 Task: Look for space in Leonding, Austria from 9th June, 2023 to 16th June, 2023 for 2 adults in price range Rs.8000 to Rs.16000. Place can be entire place with 2 bedrooms having 2 beds and 1 bathroom. Property type can be house, flat, guest house. Amenities needed are: heating. Booking option can be shelf check-in. Required host language is English.
Action: Mouse moved to (377, 130)
Screenshot: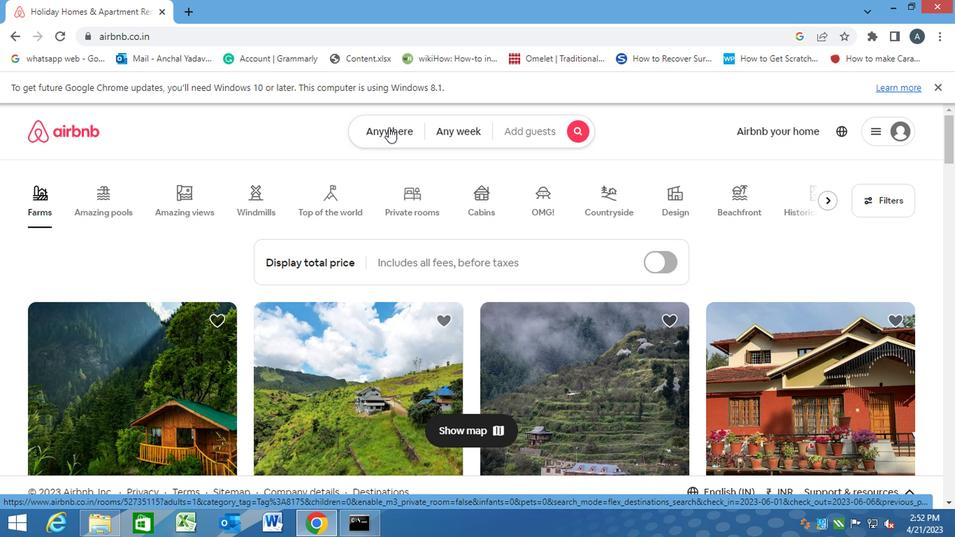 
Action: Mouse pressed left at (377, 130)
Screenshot: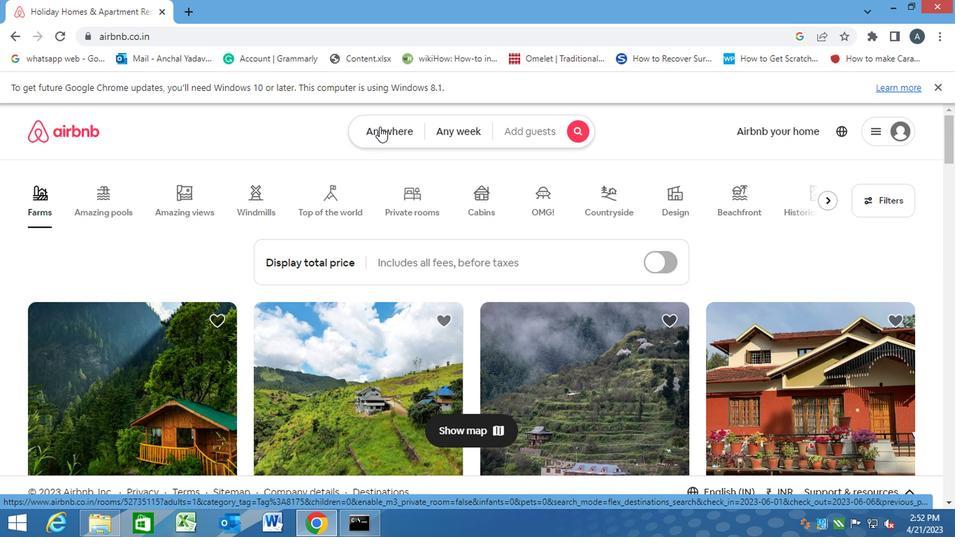 
Action: Mouse moved to (334, 173)
Screenshot: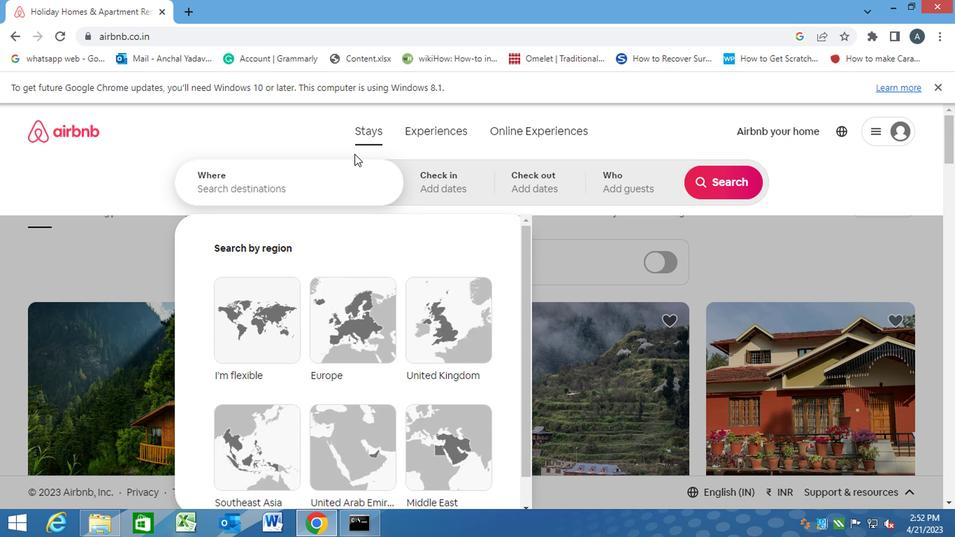 
Action: Mouse pressed left at (334, 173)
Screenshot: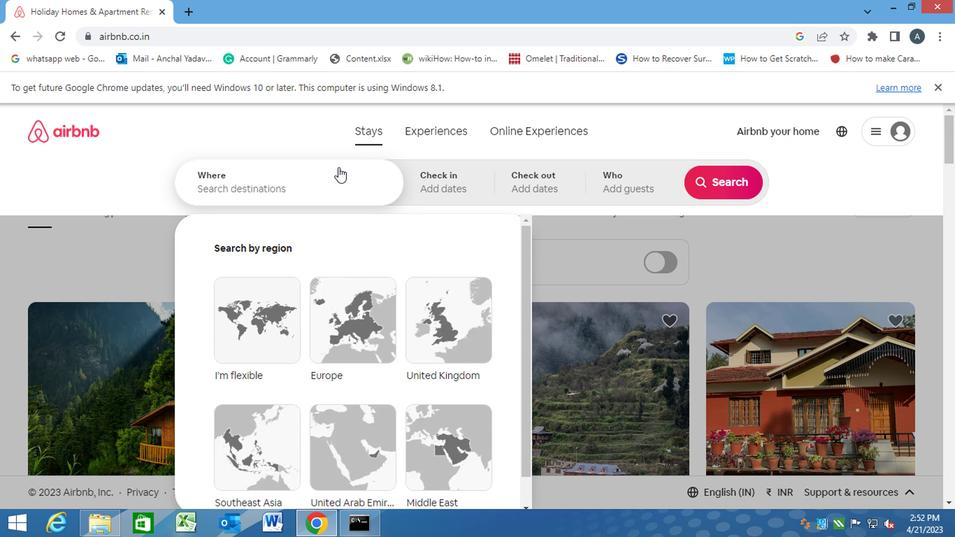 
Action: Key pressed l<Key.caps_lock>eonding,<Key.space><Key.caps_lock>a<Key.caps_lock>ustria
Screenshot: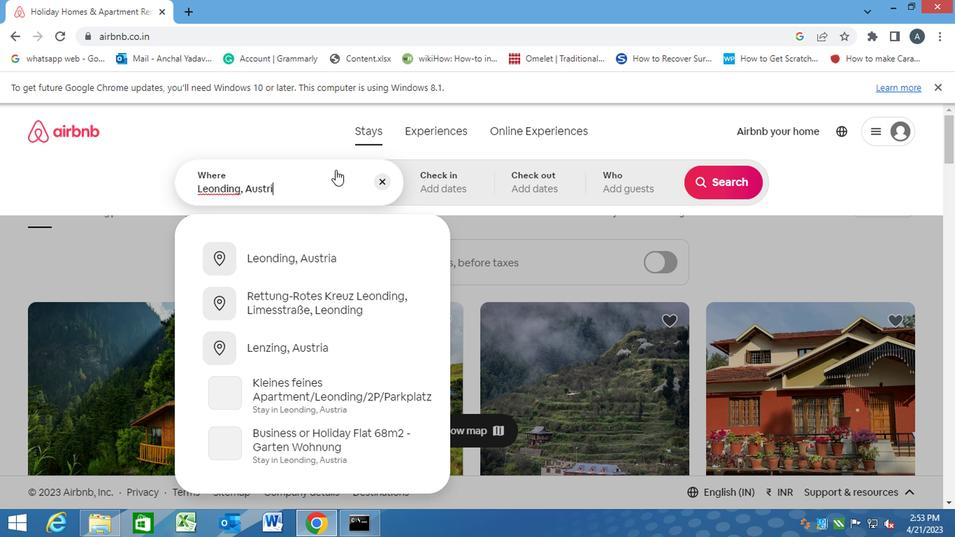 
Action: Mouse moved to (348, 184)
Screenshot: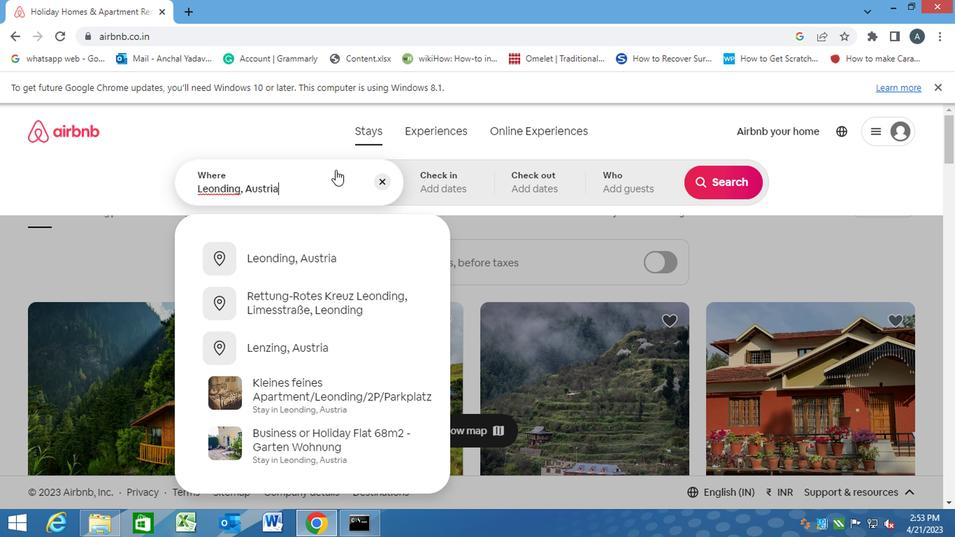 
Action: Key pressed <Key.enter>
Screenshot: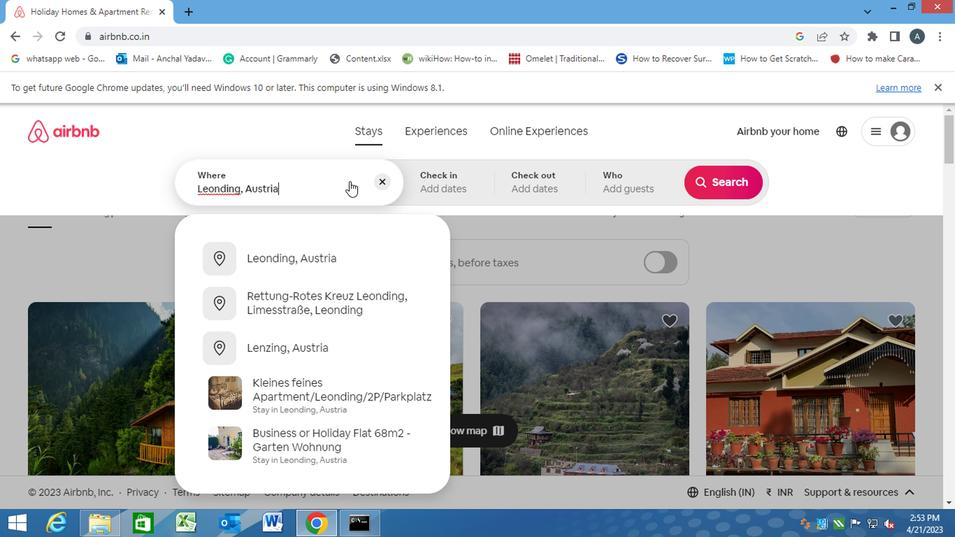 
Action: Mouse moved to (713, 295)
Screenshot: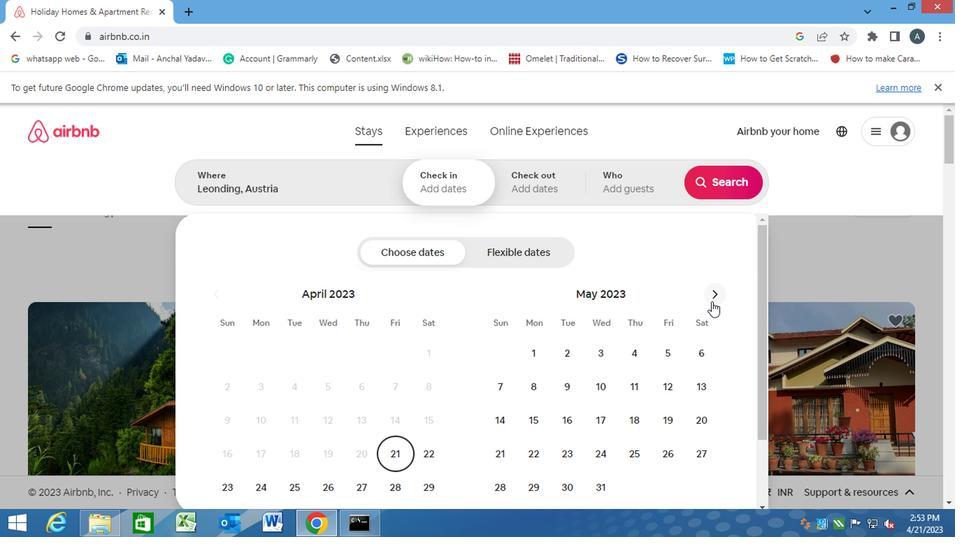 
Action: Mouse pressed left at (713, 295)
Screenshot: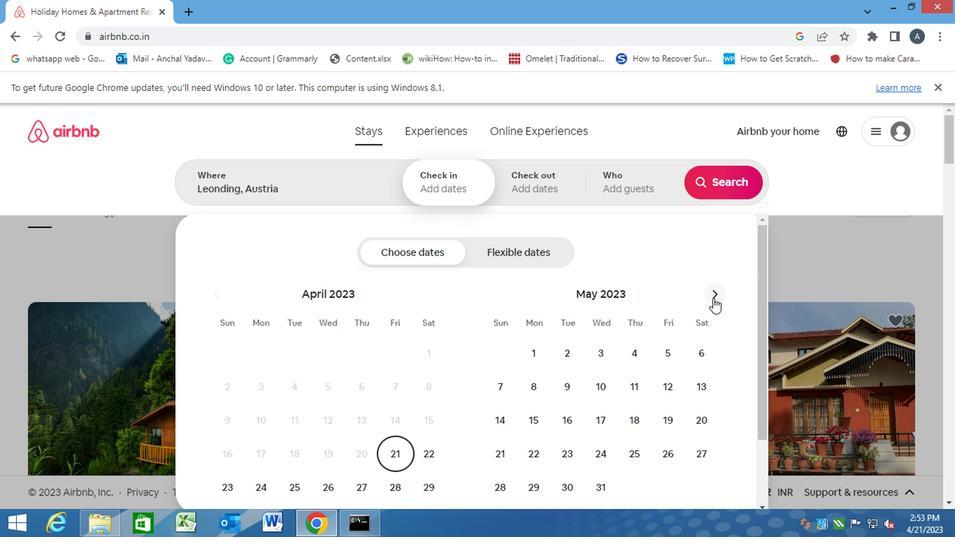 
Action: Mouse moved to (661, 388)
Screenshot: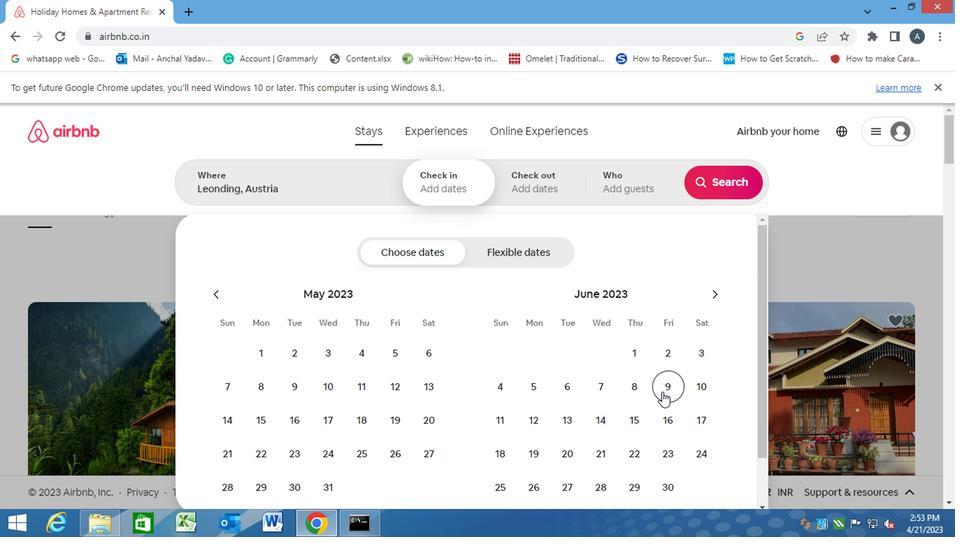 
Action: Mouse pressed left at (661, 388)
Screenshot: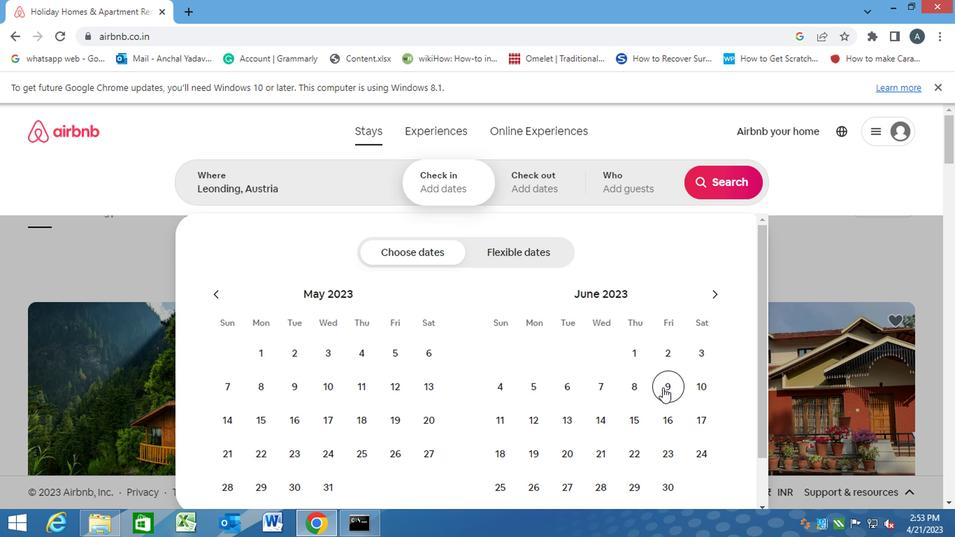 
Action: Mouse moved to (658, 420)
Screenshot: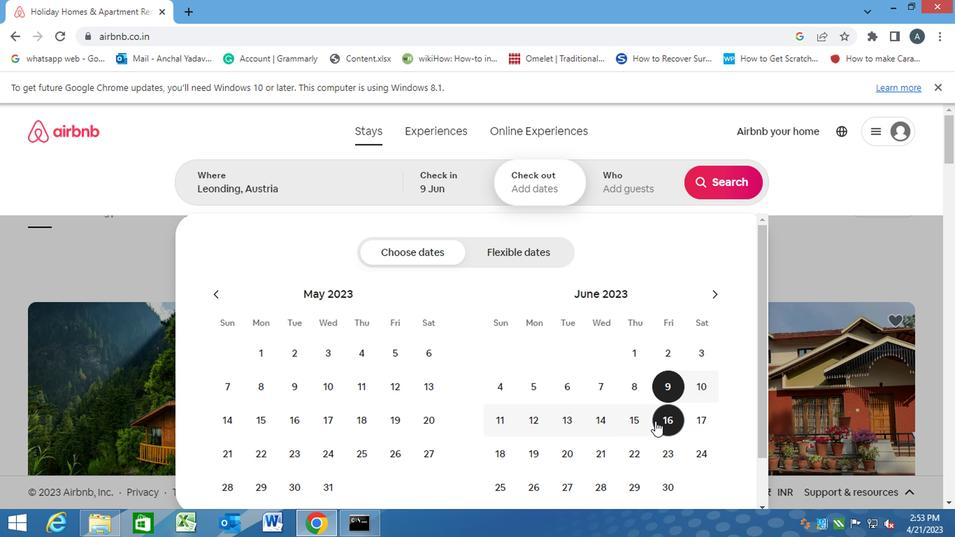 
Action: Mouse pressed left at (658, 420)
Screenshot: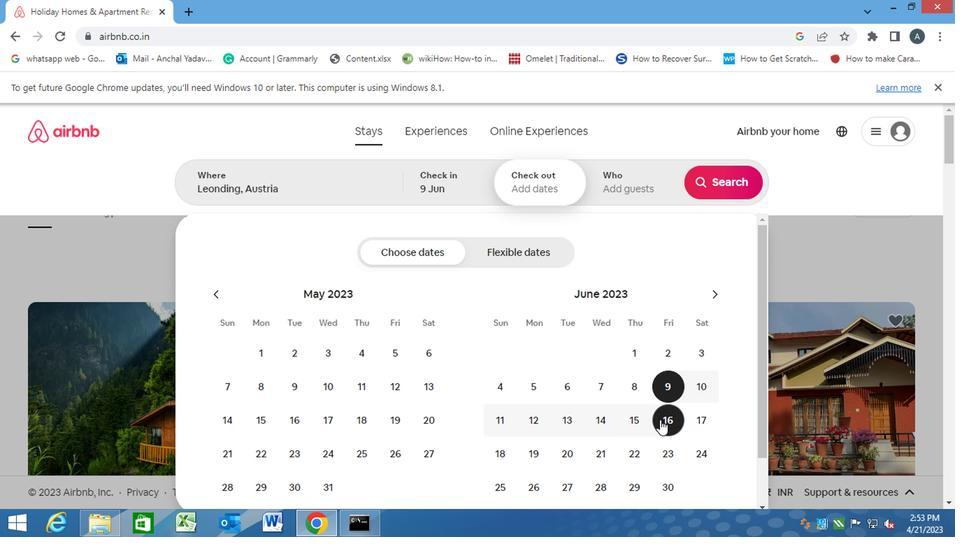 
Action: Mouse moved to (633, 177)
Screenshot: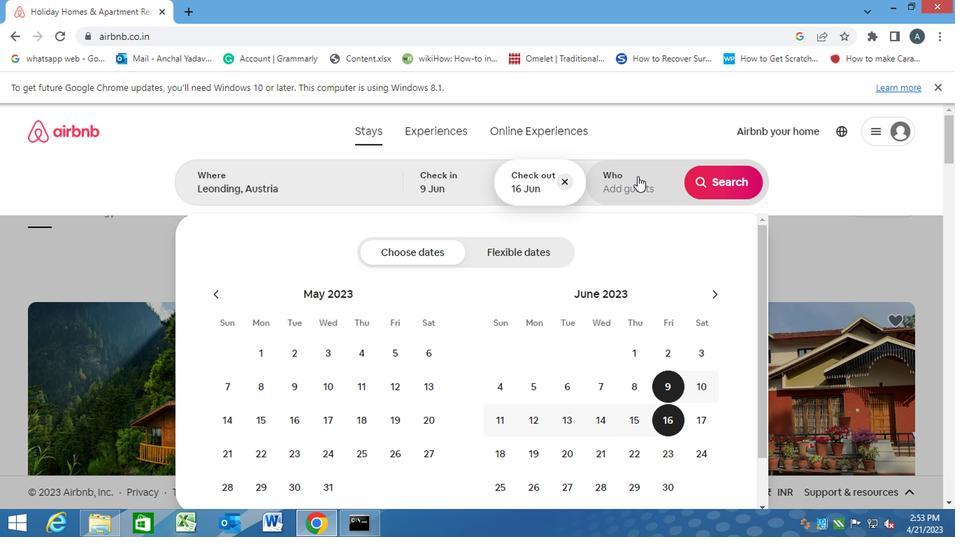 
Action: Mouse pressed left at (633, 177)
Screenshot: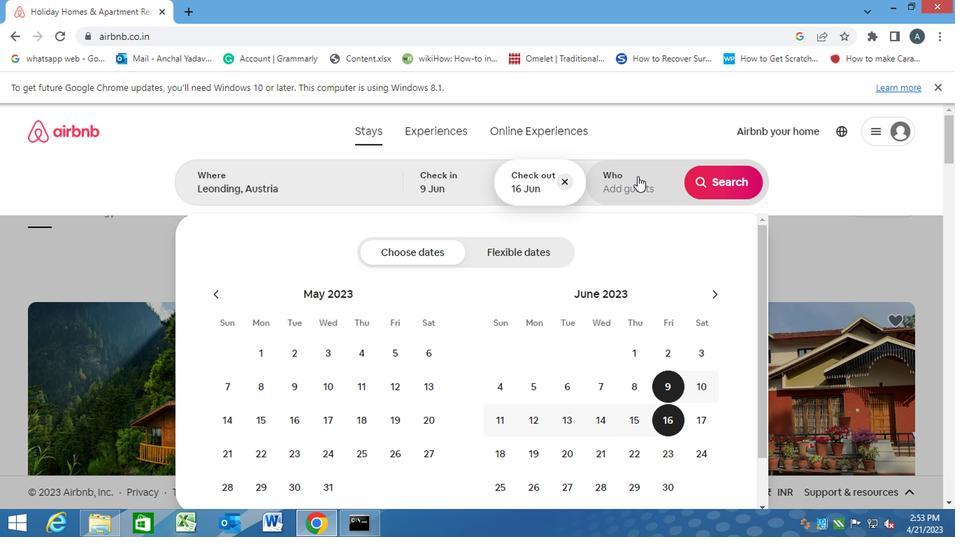 
Action: Mouse moved to (723, 256)
Screenshot: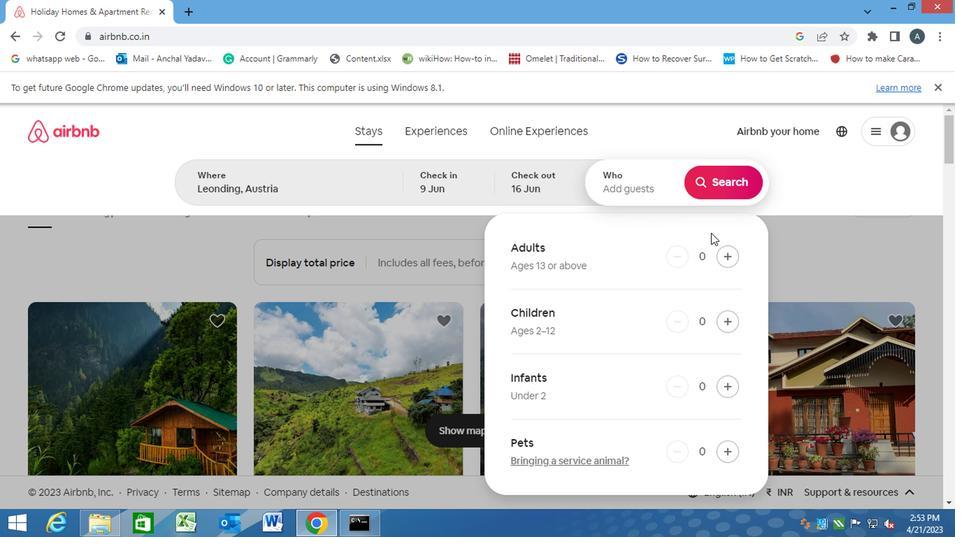 
Action: Mouse pressed left at (723, 256)
Screenshot: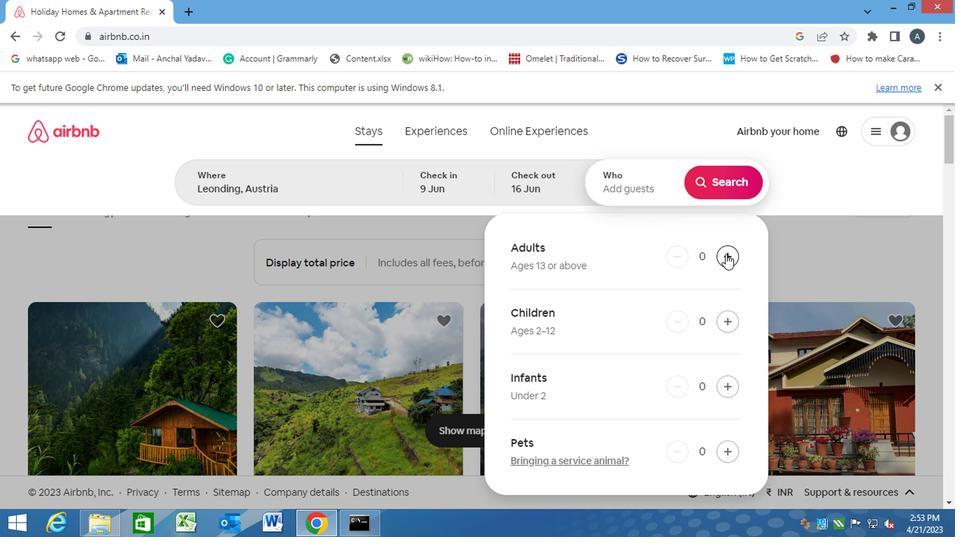 
Action: Mouse pressed left at (723, 256)
Screenshot: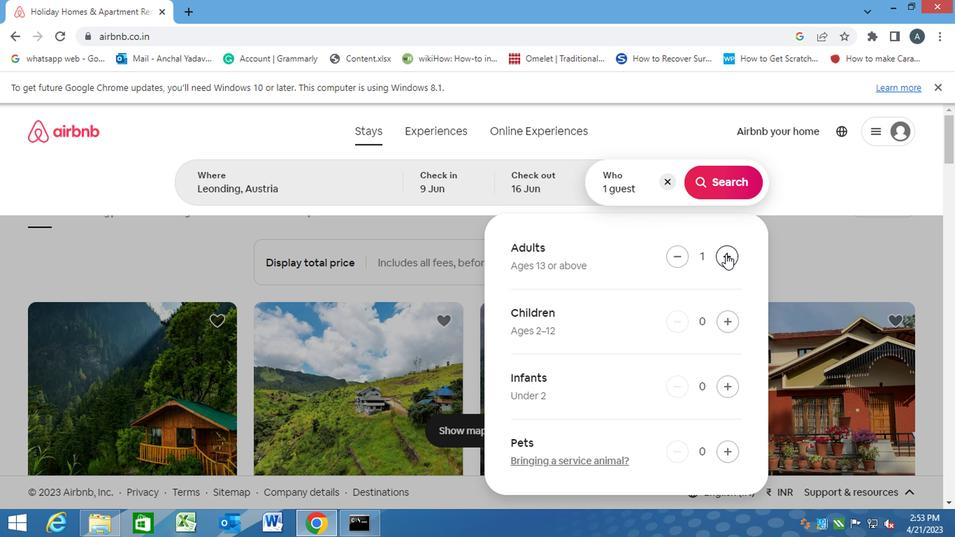 
Action: Mouse moved to (723, 184)
Screenshot: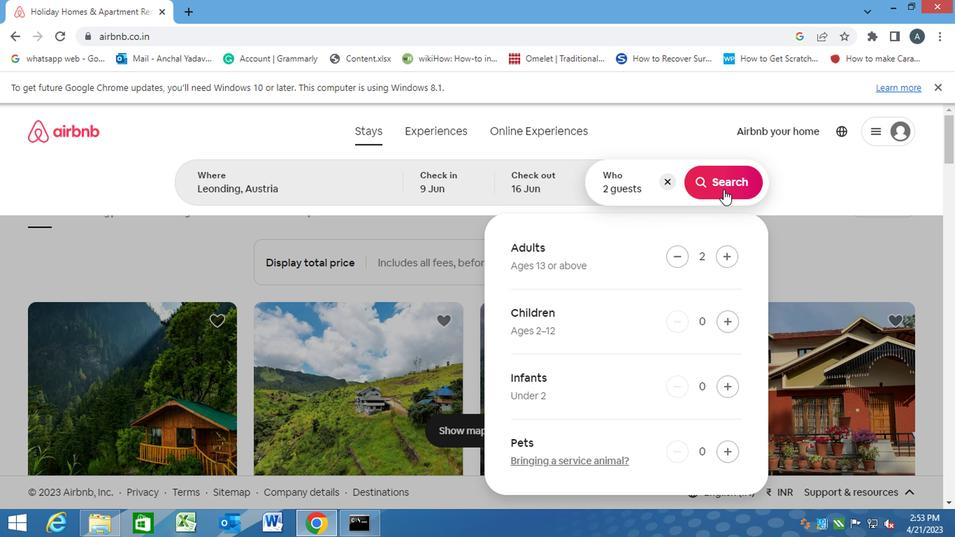 
Action: Mouse pressed left at (723, 184)
Screenshot: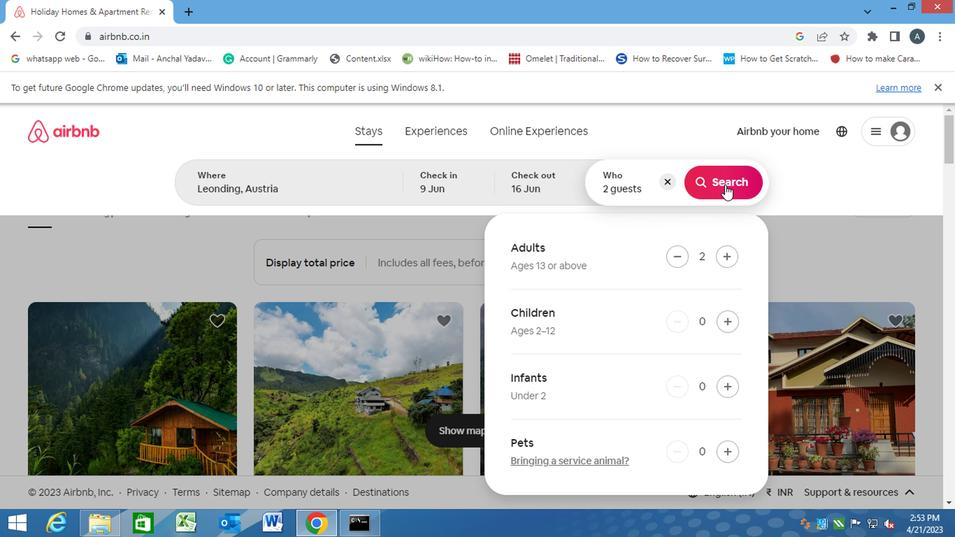 
Action: Mouse moved to (902, 188)
Screenshot: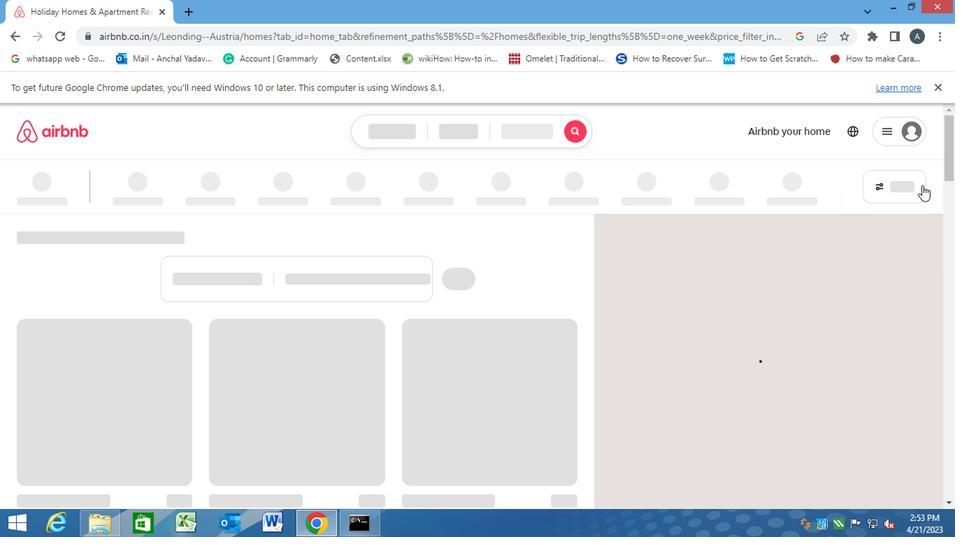 
Action: Mouse pressed left at (902, 188)
Screenshot: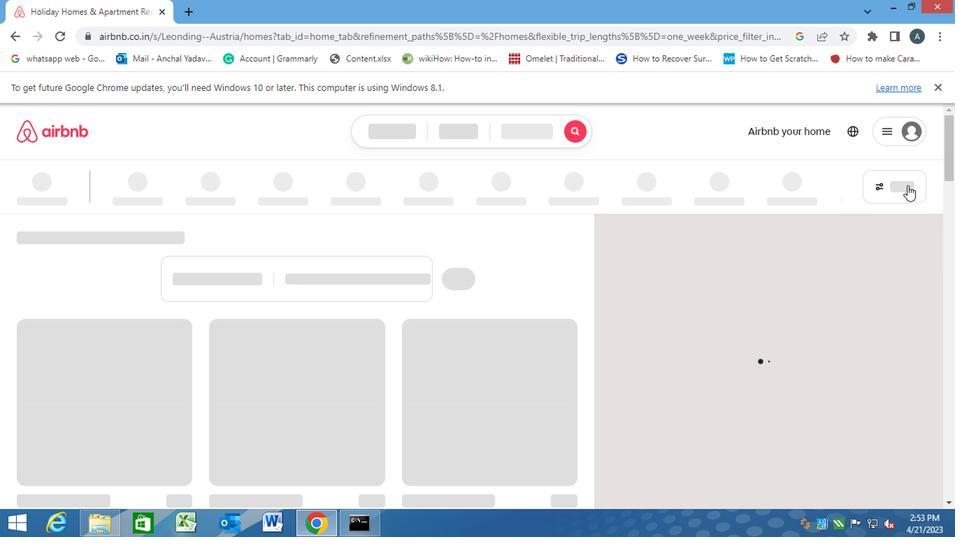 
Action: Mouse moved to (284, 366)
Screenshot: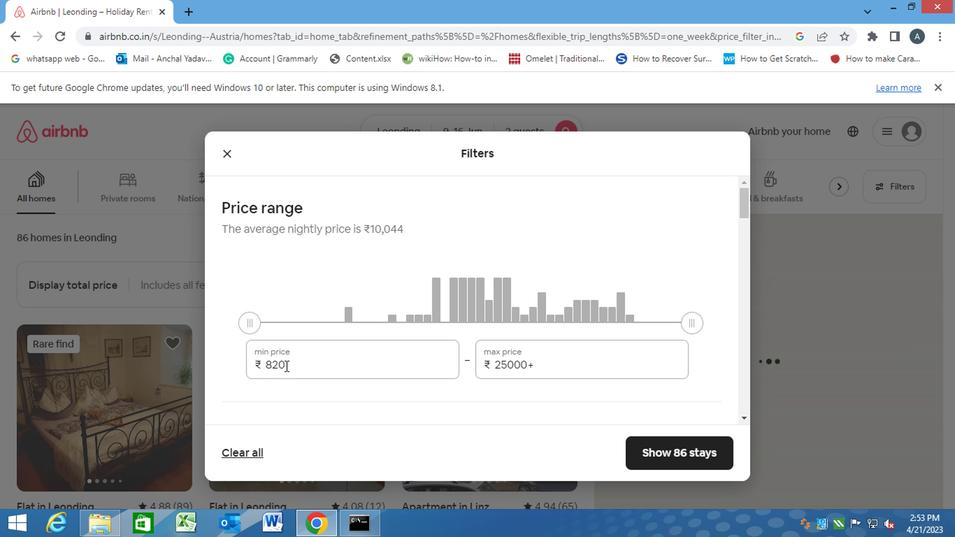 
Action: Mouse pressed left at (284, 366)
Screenshot: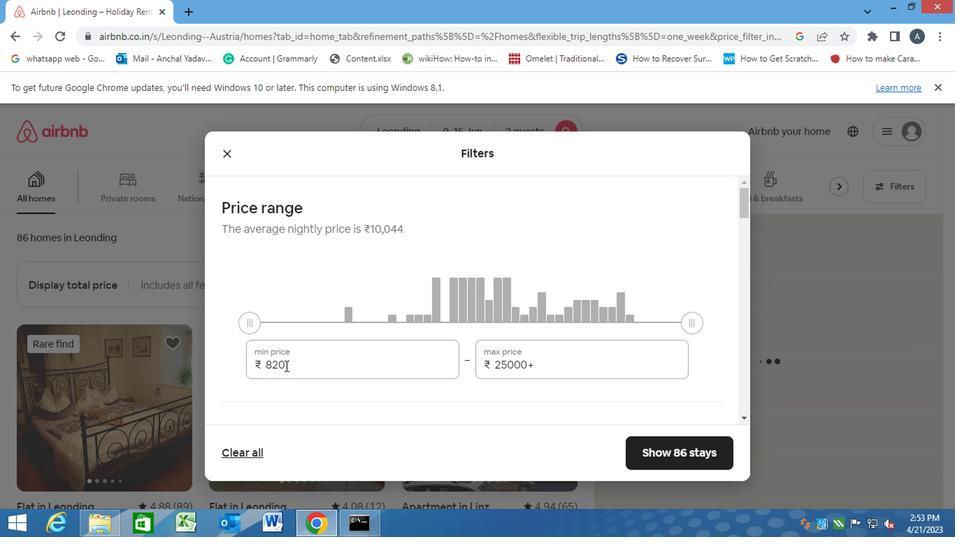 
Action: Mouse moved to (265, 368)
Screenshot: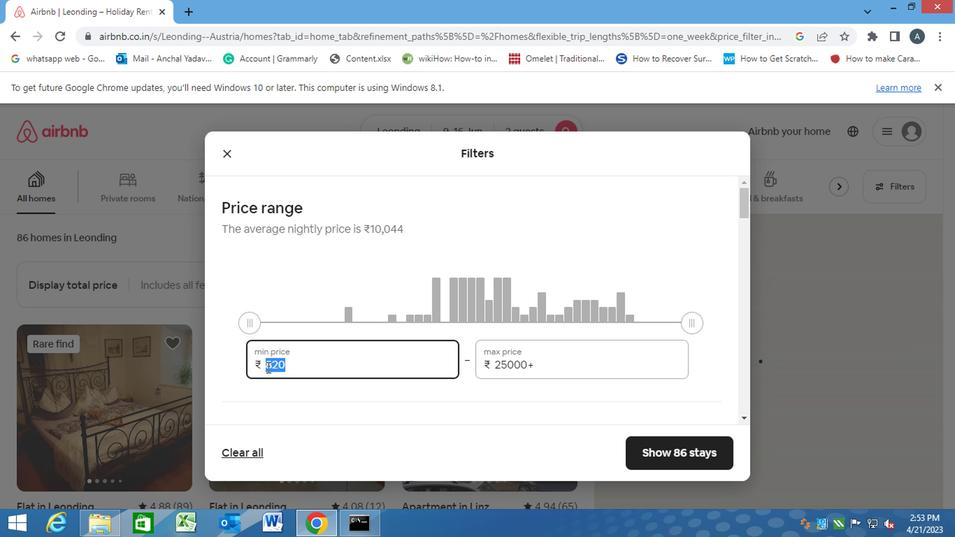 
Action: Key pressed 10000<Key.tab>15<Key.backspace><Key.backspace><Key.backspace><Key.backspace><Key.backspace><Key.backspace><Key.backspace><Key.backspace><Key.backspace><Key.backspace><Key.backspace><Key.backspace><Key.backspace>150000<Key.backspace>
Screenshot: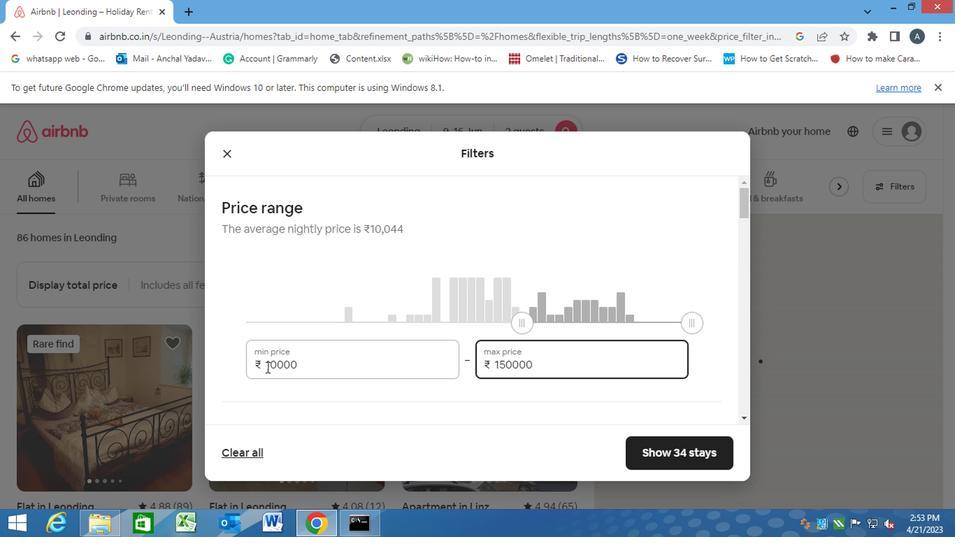 
Action: Mouse moved to (326, 416)
Screenshot: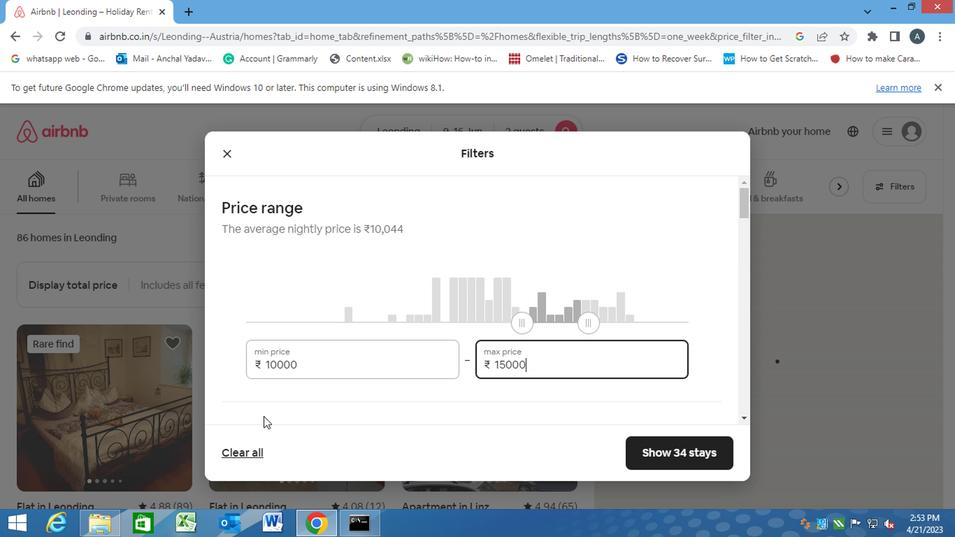 
Action: Mouse pressed left at (326, 416)
Screenshot: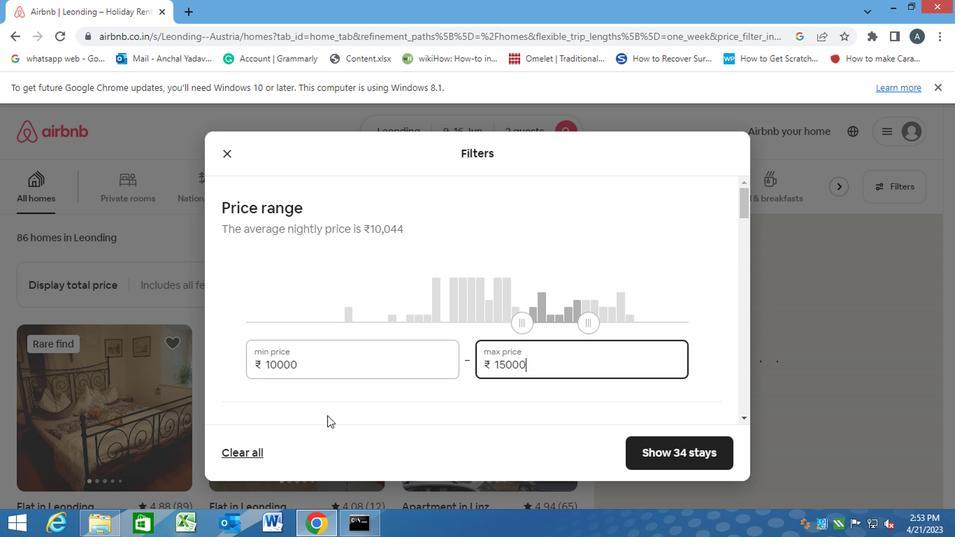 
Action: Mouse moved to (345, 418)
Screenshot: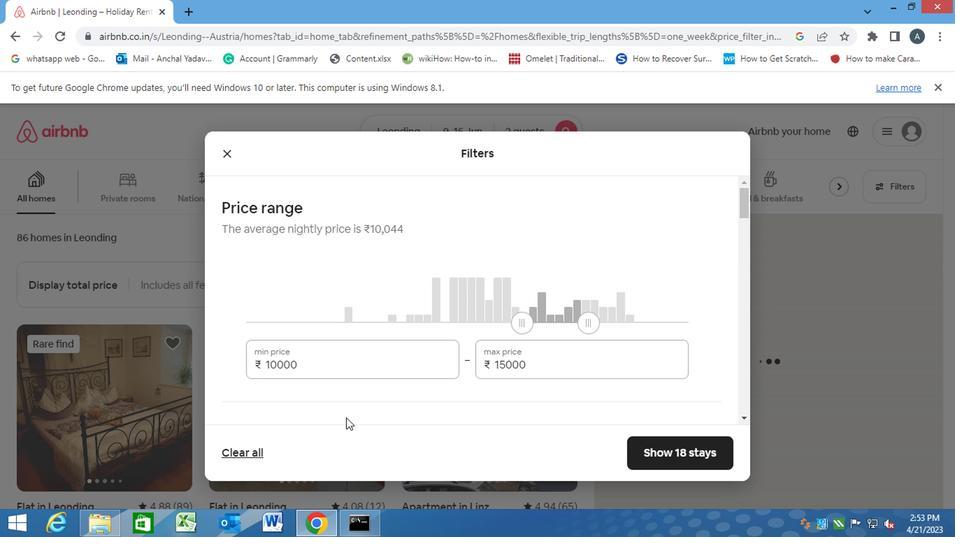 
Action: Mouse scrolled (345, 417) with delta (0, 0)
Screenshot: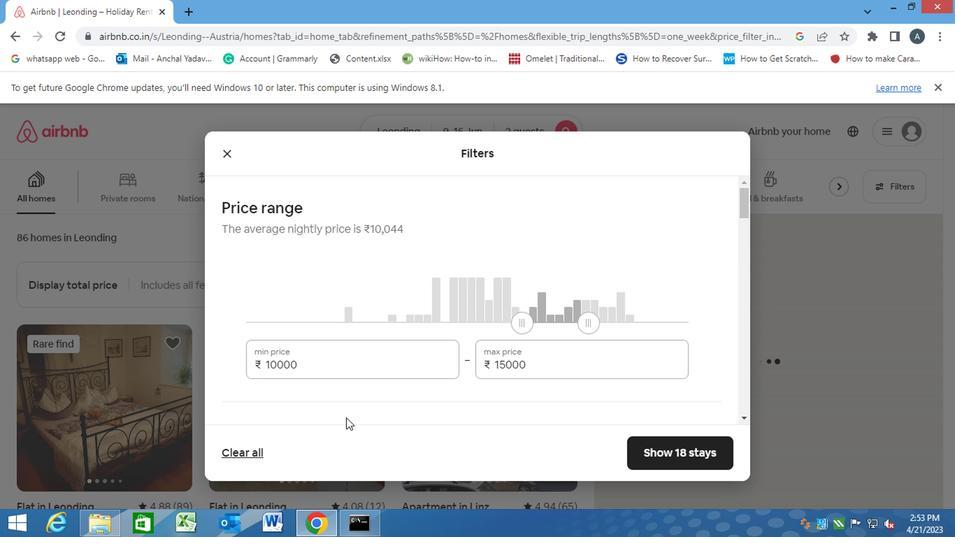 
Action: Mouse scrolled (345, 417) with delta (0, 0)
Screenshot: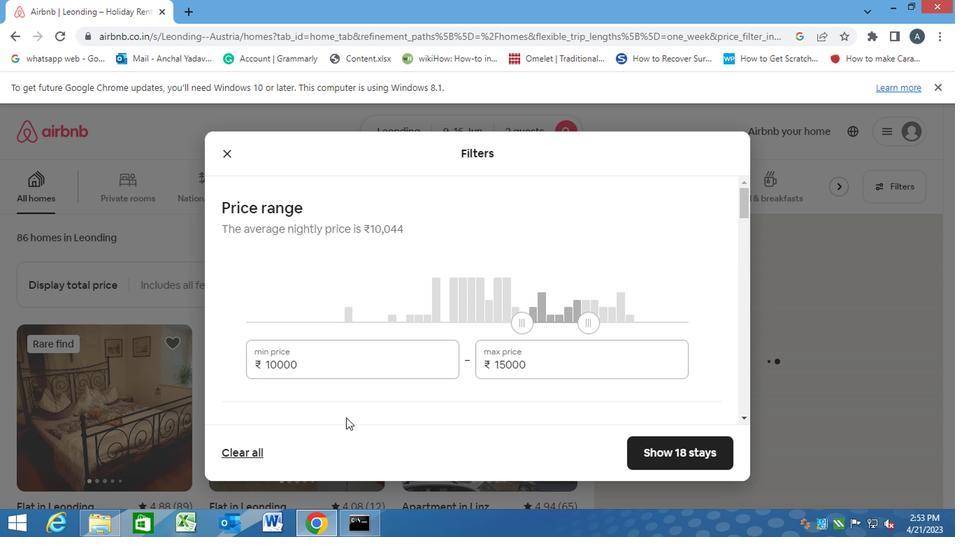 
Action: Mouse scrolled (345, 417) with delta (0, 0)
Screenshot: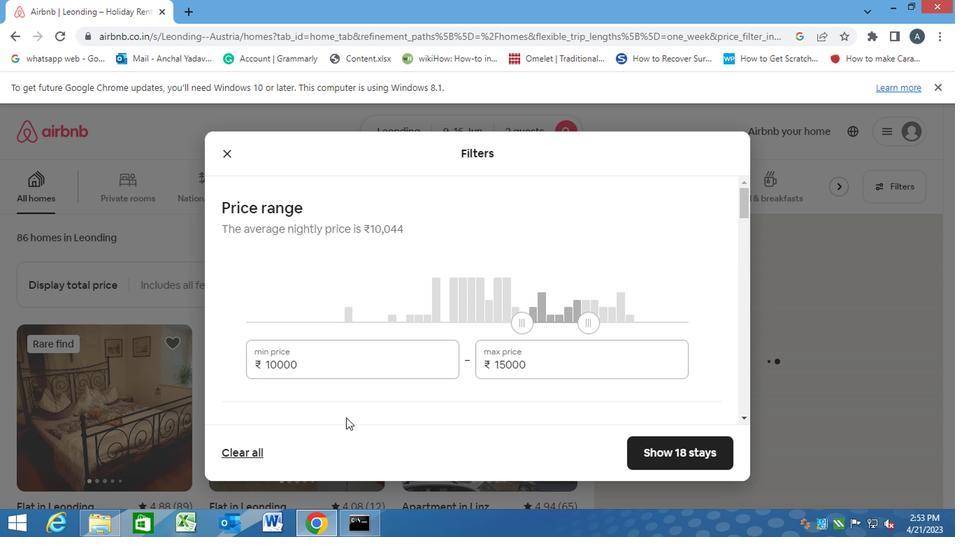 
Action: Mouse moved to (233, 271)
Screenshot: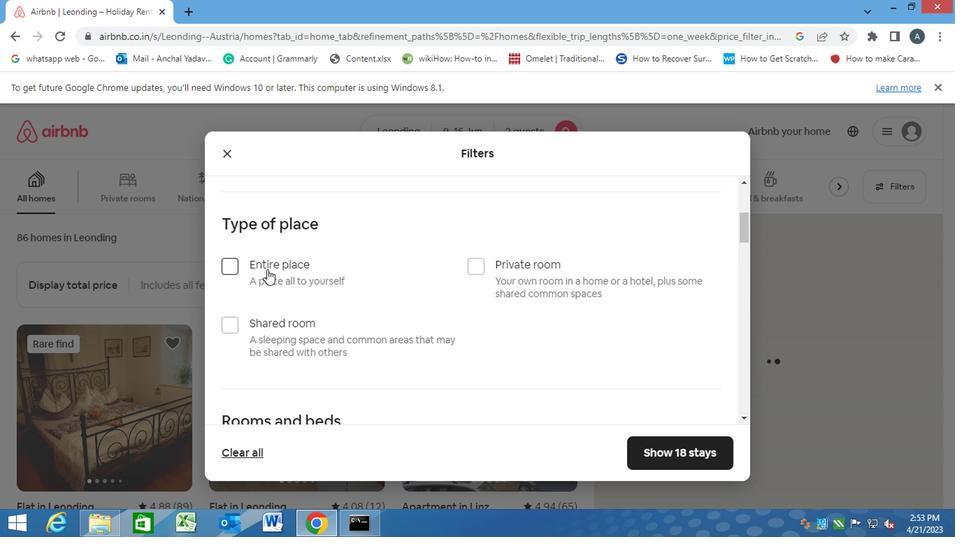 
Action: Mouse pressed left at (233, 271)
Screenshot: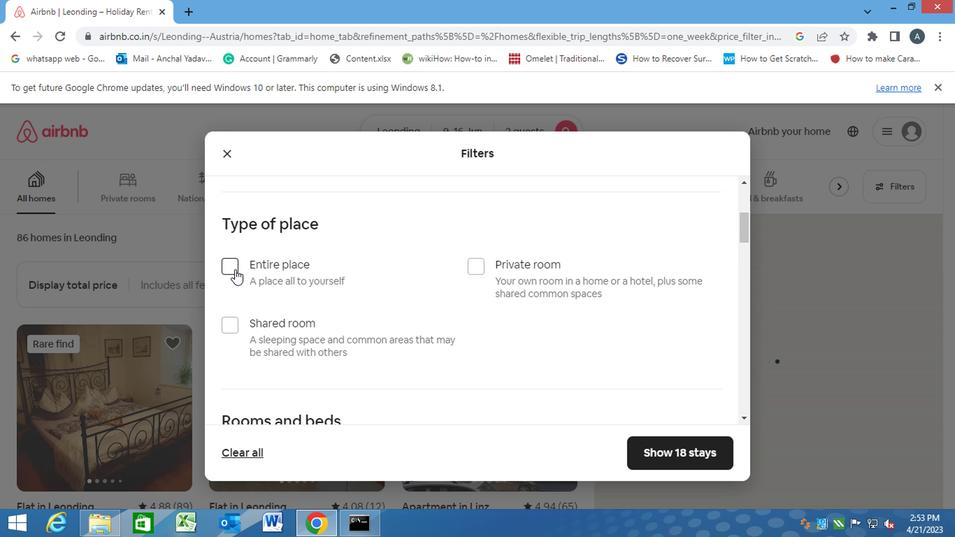 
Action: Mouse moved to (267, 288)
Screenshot: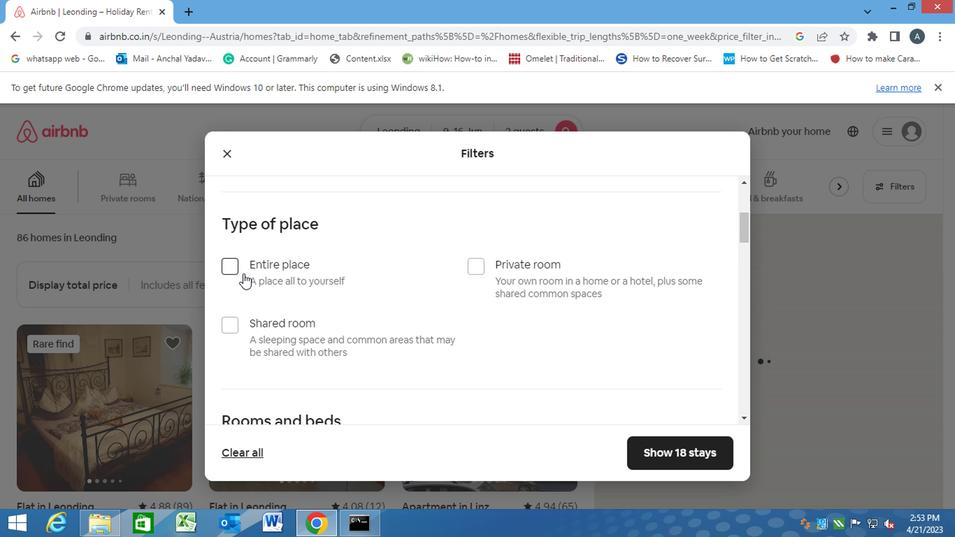 
Action: Mouse scrolled (267, 287) with delta (0, 0)
Screenshot: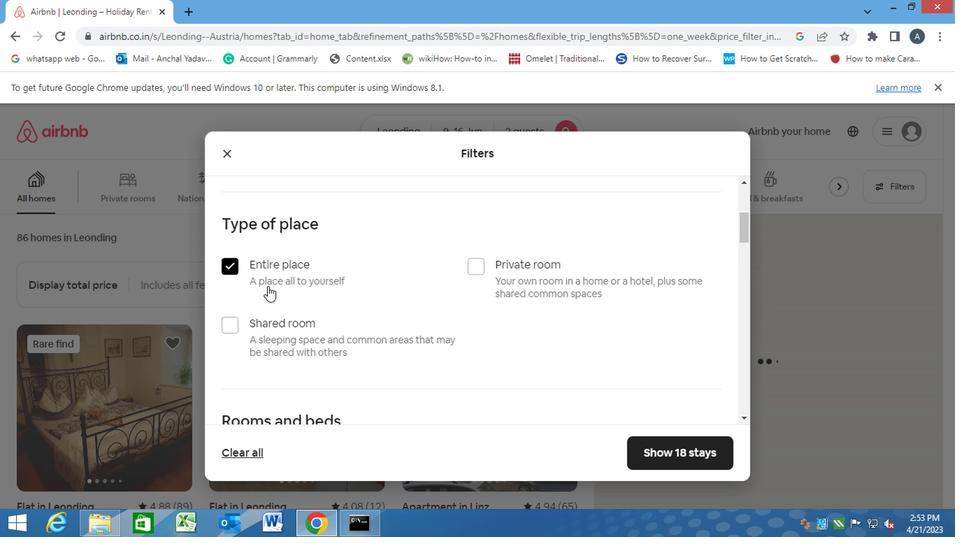 
Action: Mouse scrolled (267, 287) with delta (0, 0)
Screenshot: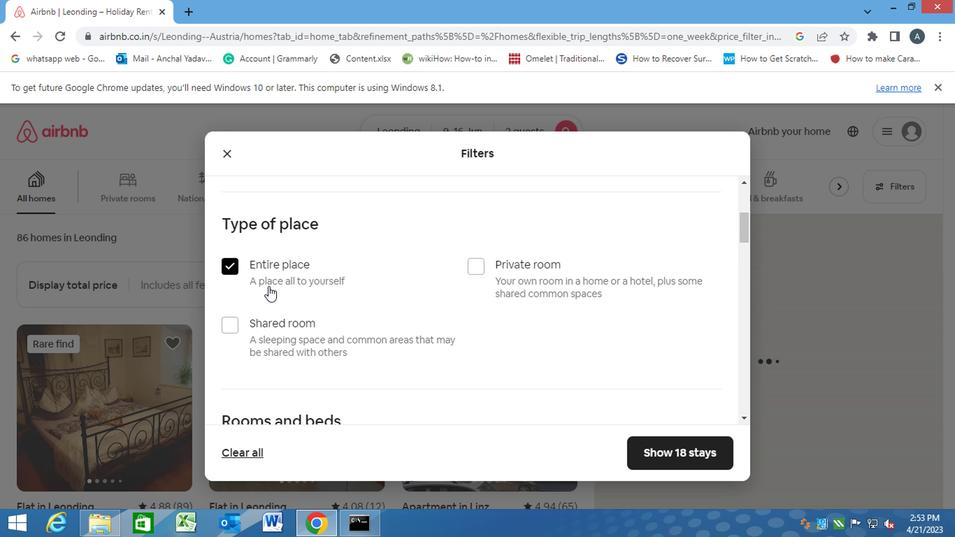 
Action: Mouse scrolled (267, 287) with delta (0, 0)
Screenshot: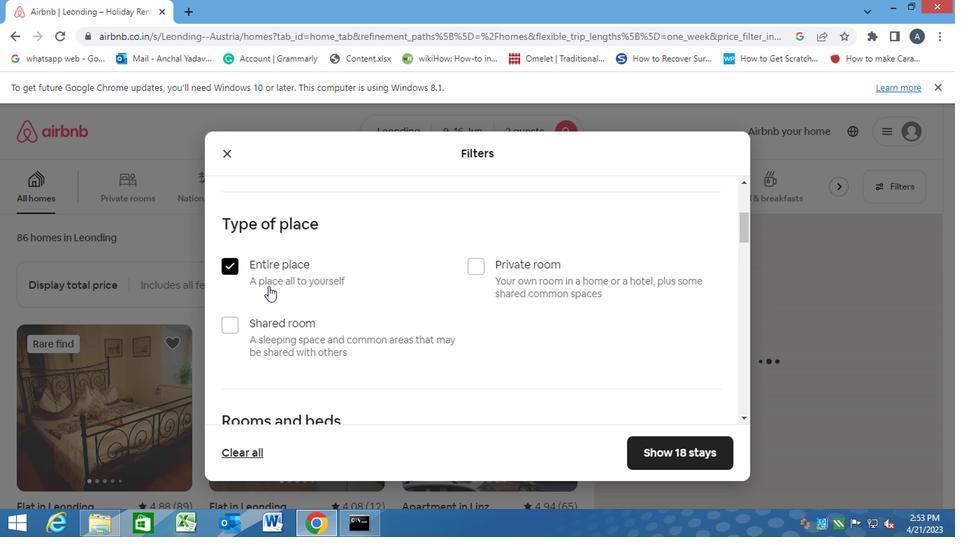 
Action: Mouse scrolled (267, 287) with delta (0, 0)
Screenshot: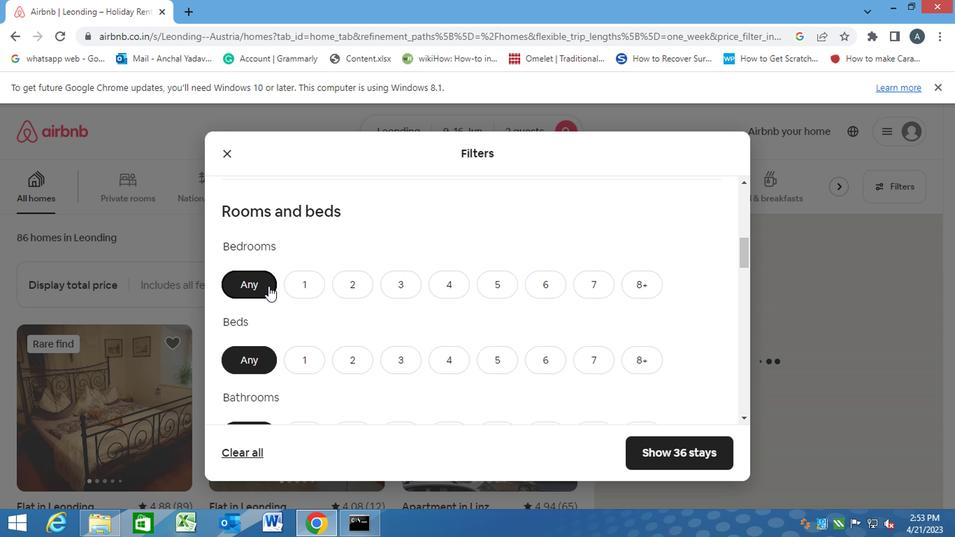 
Action: Mouse moved to (346, 215)
Screenshot: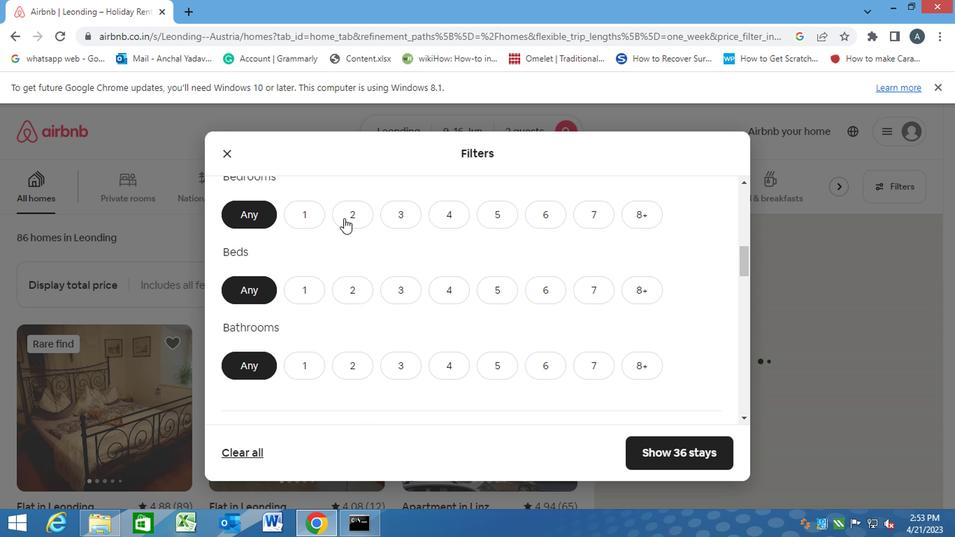 
Action: Mouse pressed left at (346, 215)
Screenshot: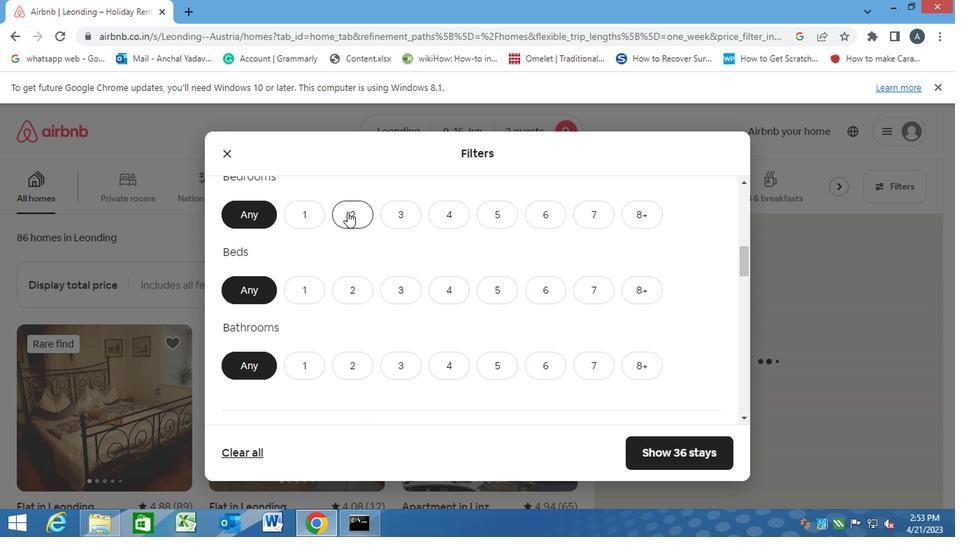 
Action: Mouse moved to (348, 285)
Screenshot: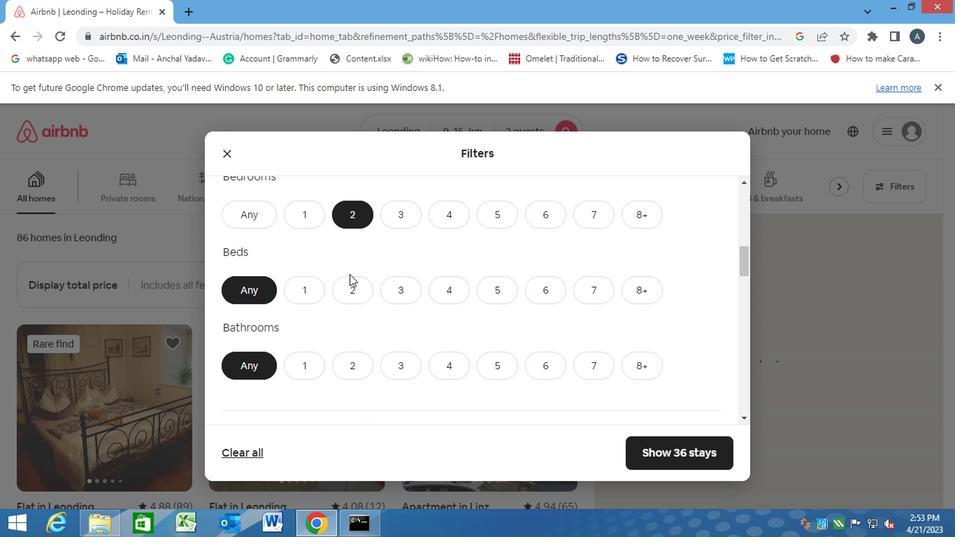 
Action: Mouse pressed left at (348, 285)
Screenshot: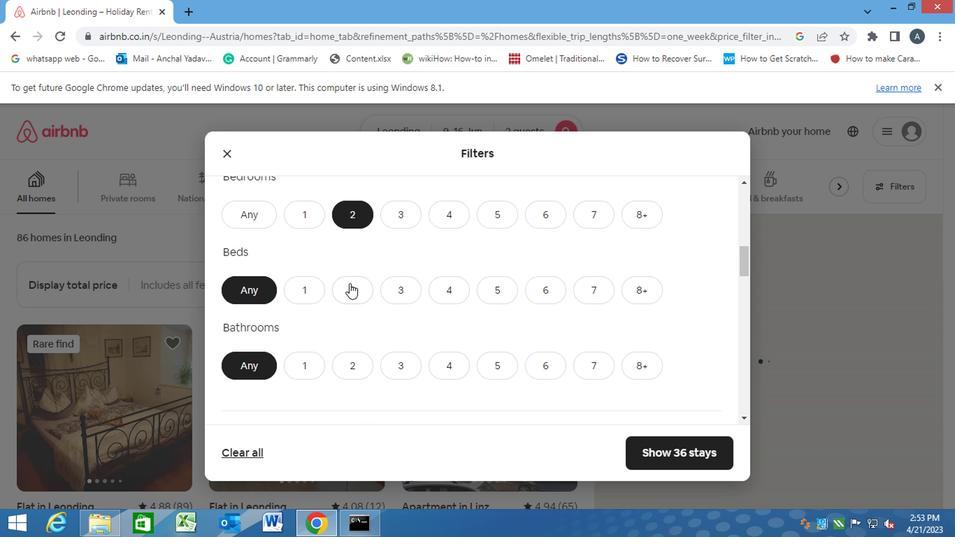 
Action: Mouse moved to (303, 366)
Screenshot: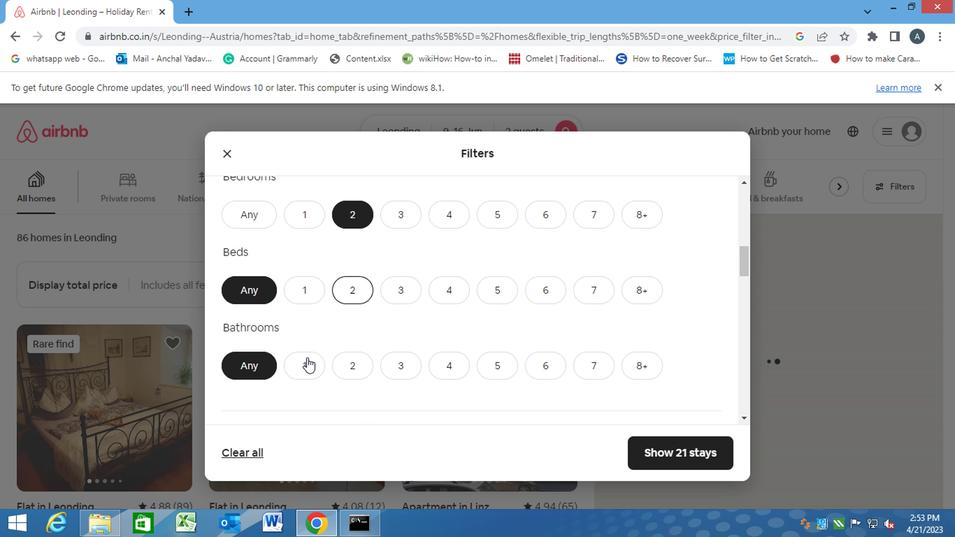
Action: Mouse pressed left at (303, 366)
Screenshot: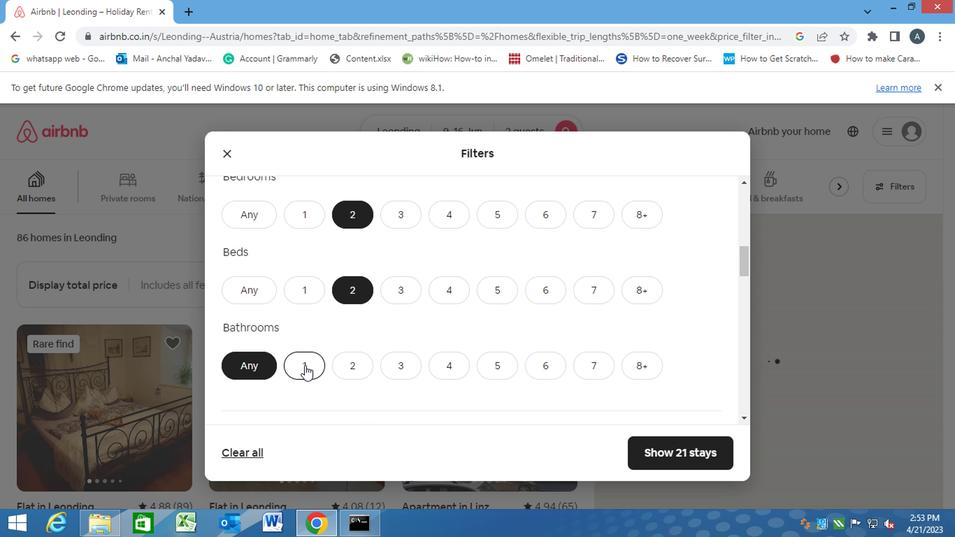 
Action: Mouse scrolled (303, 365) with delta (0, 0)
Screenshot: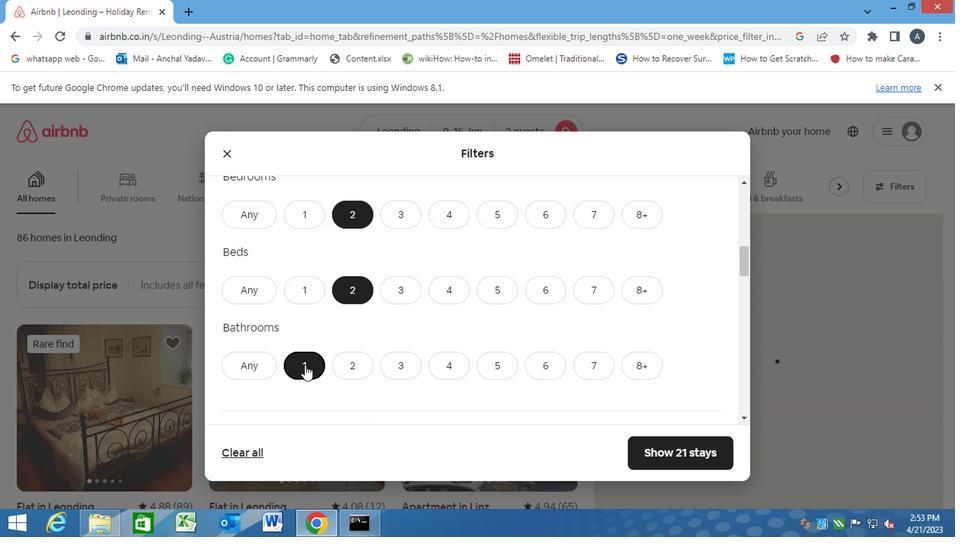 
Action: Mouse moved to (299, 372)
Screenshot: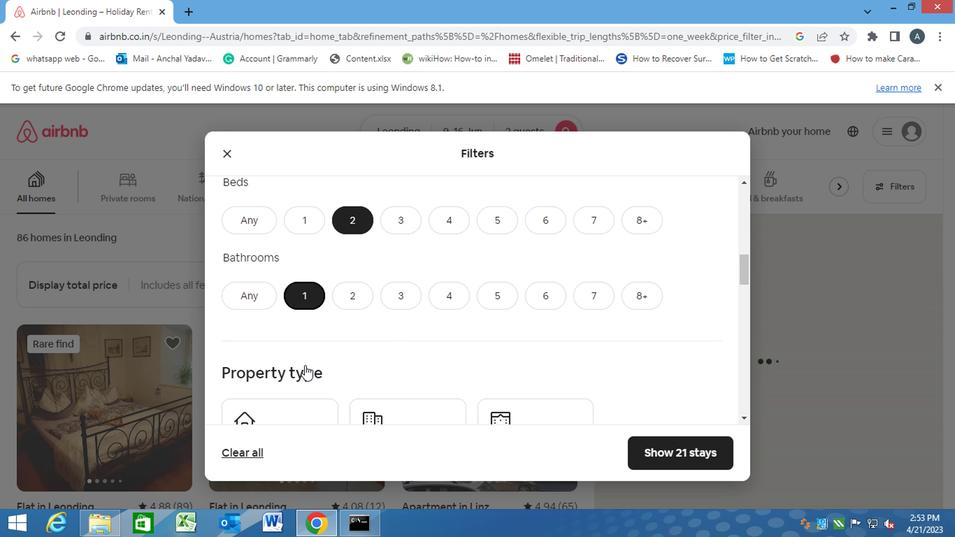 
Action: Mouse scrolled (299, 371) with delta (0, 0)
Screenshot: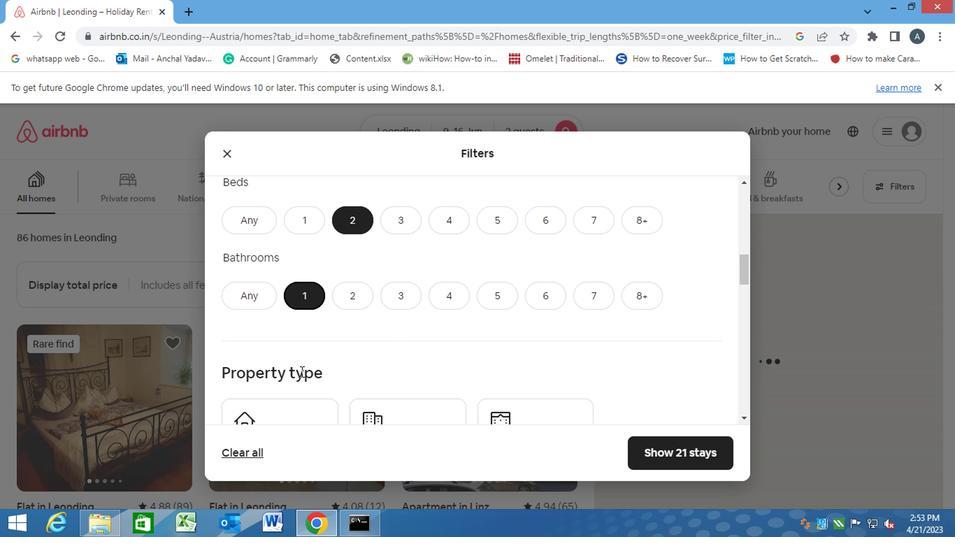 
Action: Mouse scrolled (299, 371) with delta (0, 0)
Screenshot: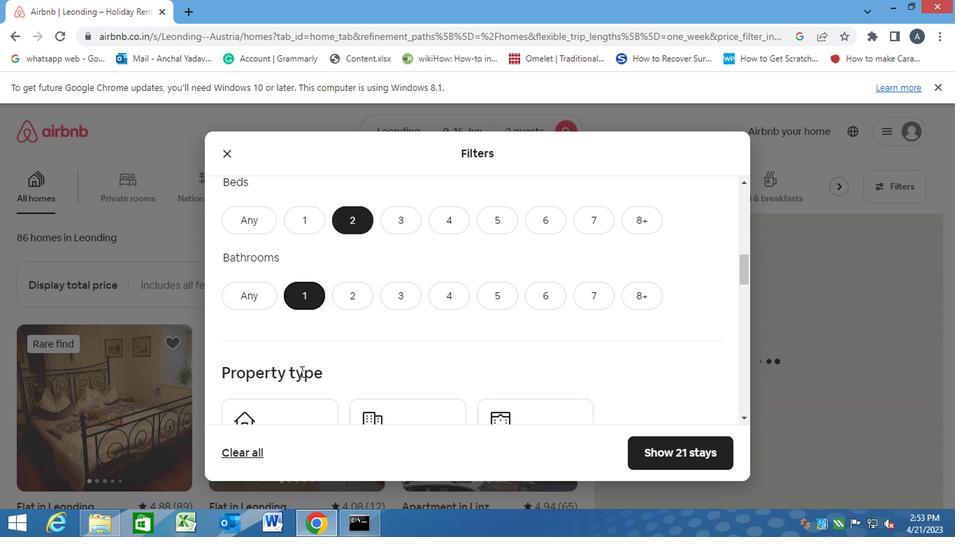
Action: Mouse moved to (281, 305)
Screenshot: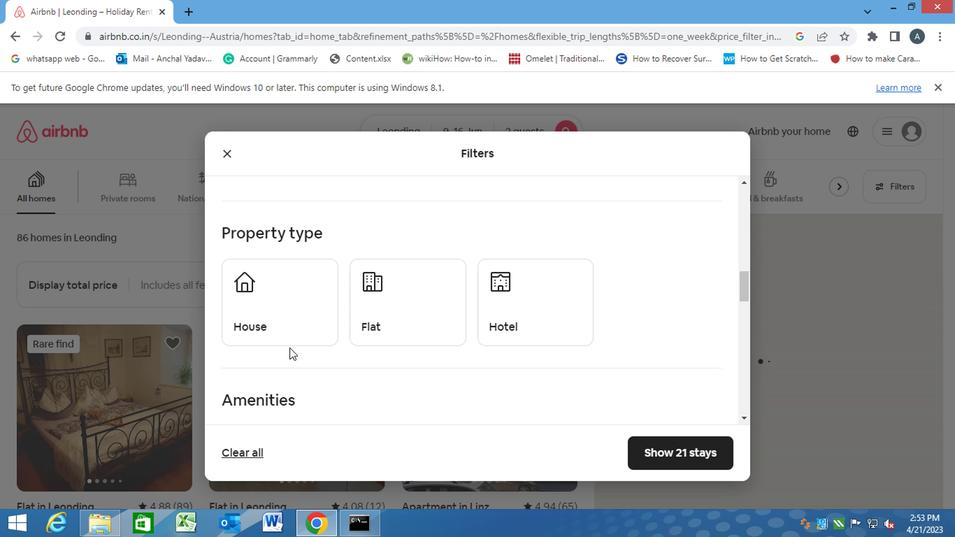 
Action: Mouse pressed left at (281, 305)
Screenshot: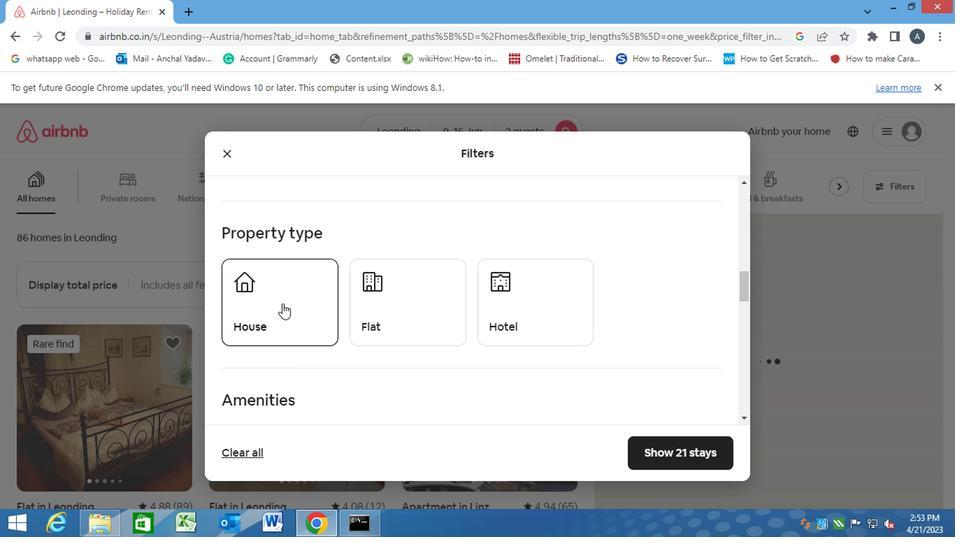 
Action: Mouse moved to (373, 309)
Screenshot: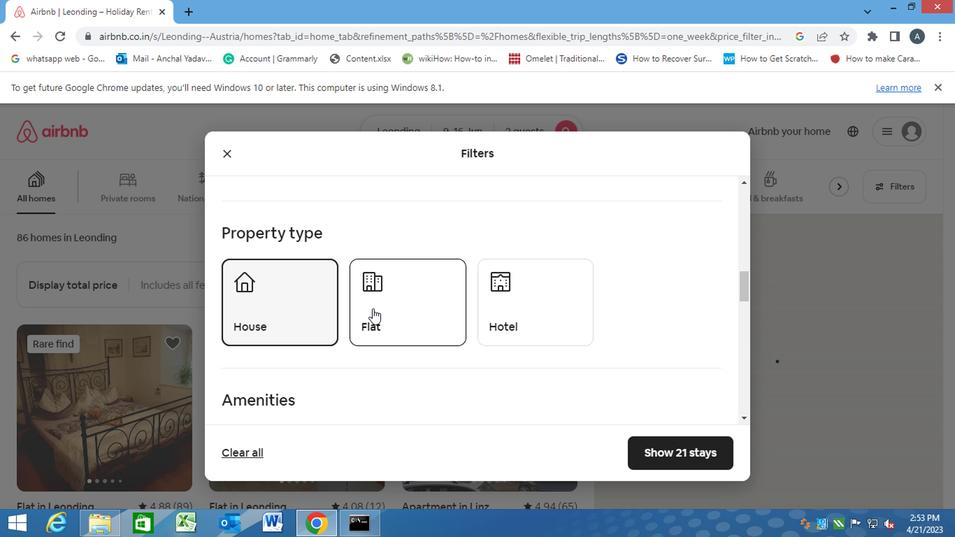
Action: Mouse pressed left at (373, 309)
Screenshot: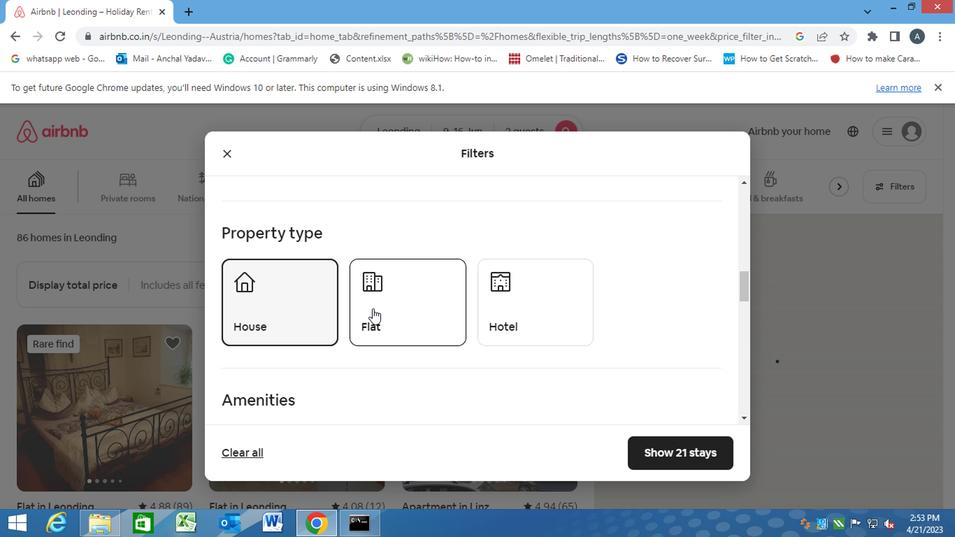 
Action: Mouse moved to (388, 356)
Screenshot: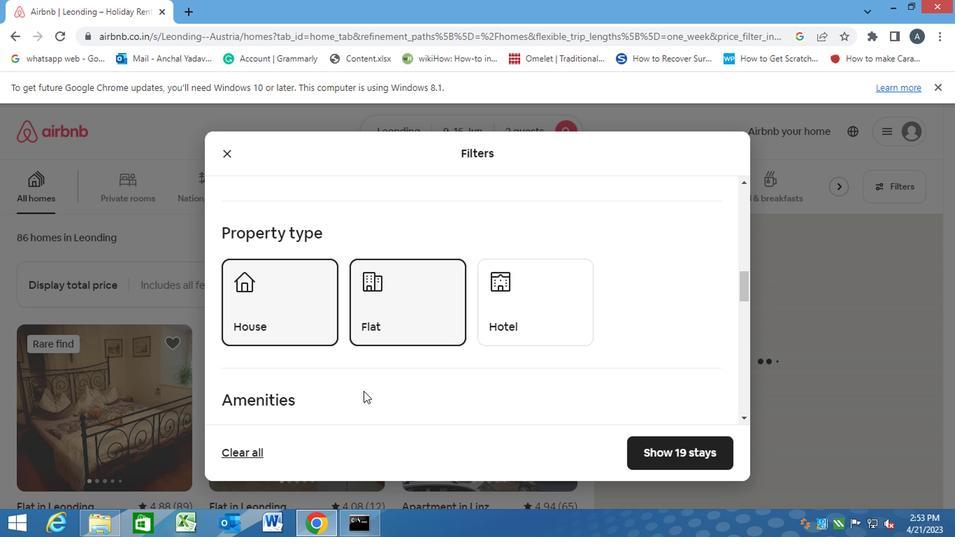 
Action: Mouse scrolled (388, 355) with delta (0, 0)
Screenshot: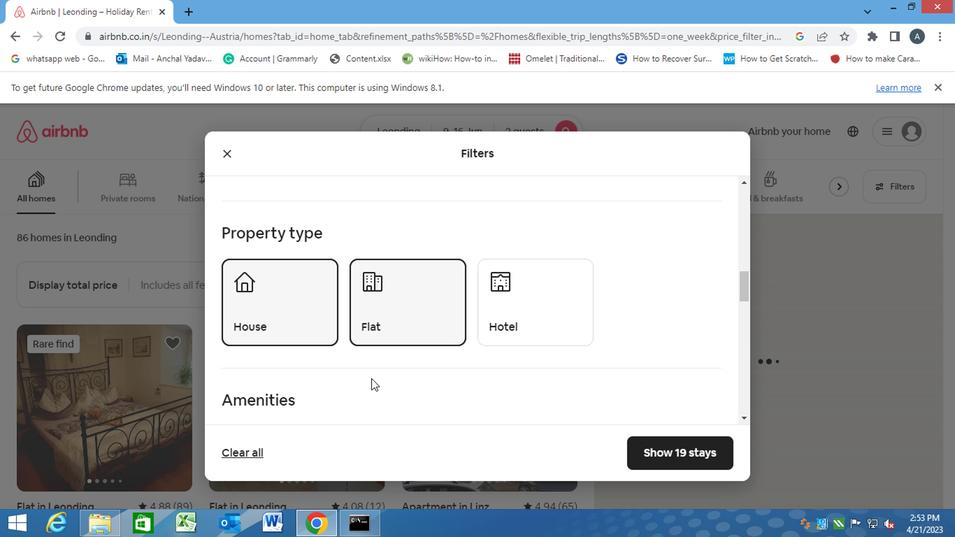 
Action: Mouse scrolled (388, 355) with delta (0, 0)
Screenshot: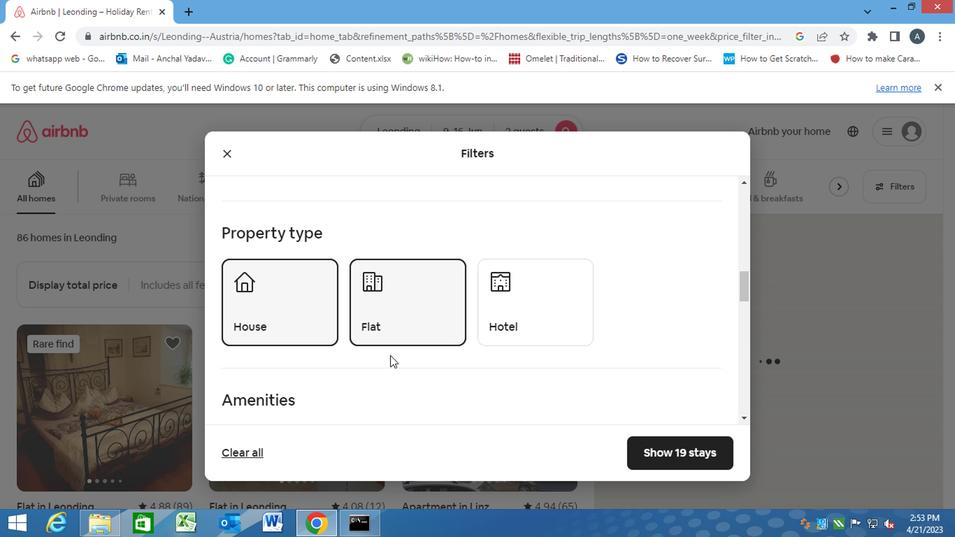 
Action: Mouse scrolled (388, 355) with delta (0, 0)
Screenshot: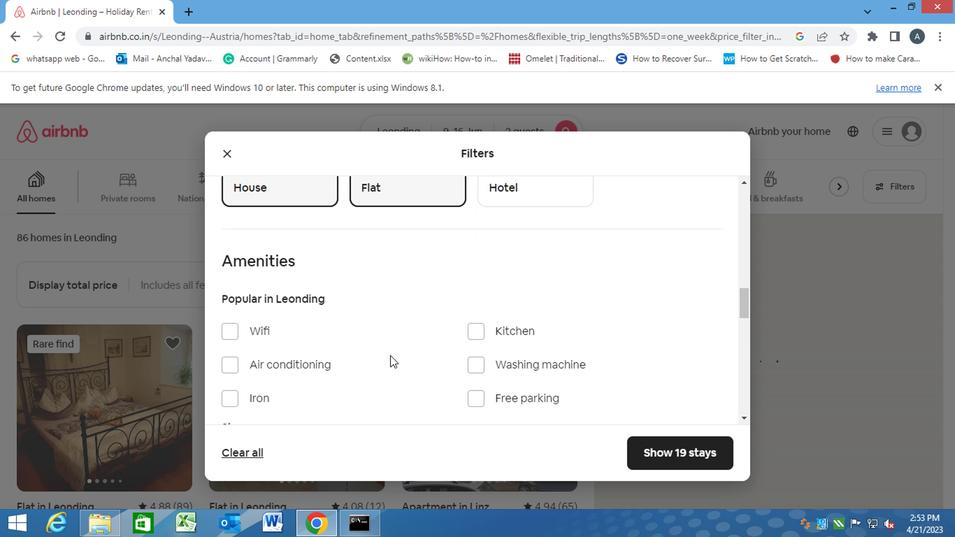 
Action: Mouse moved to (266, 358)
Screenshot: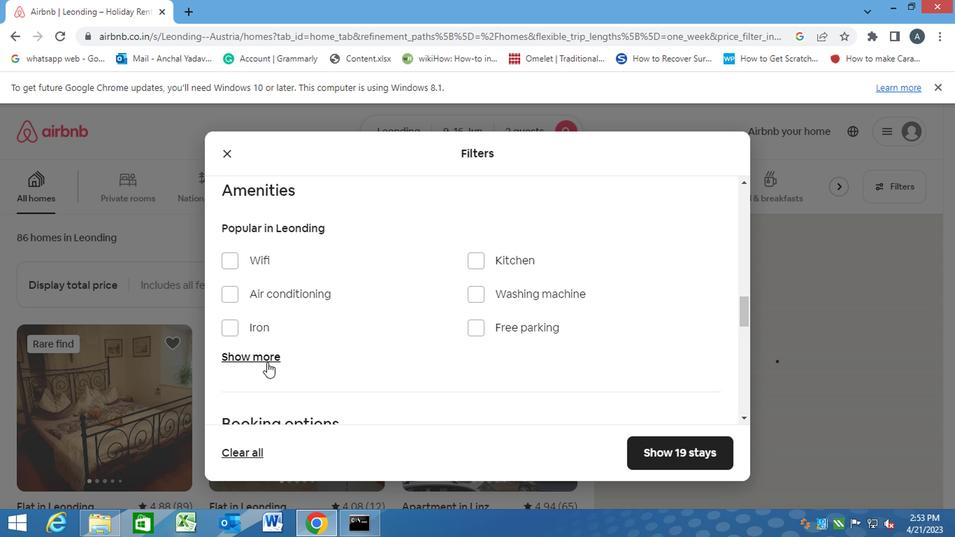 
Action: Mouse pressed left at (266, 358)
Screenshot: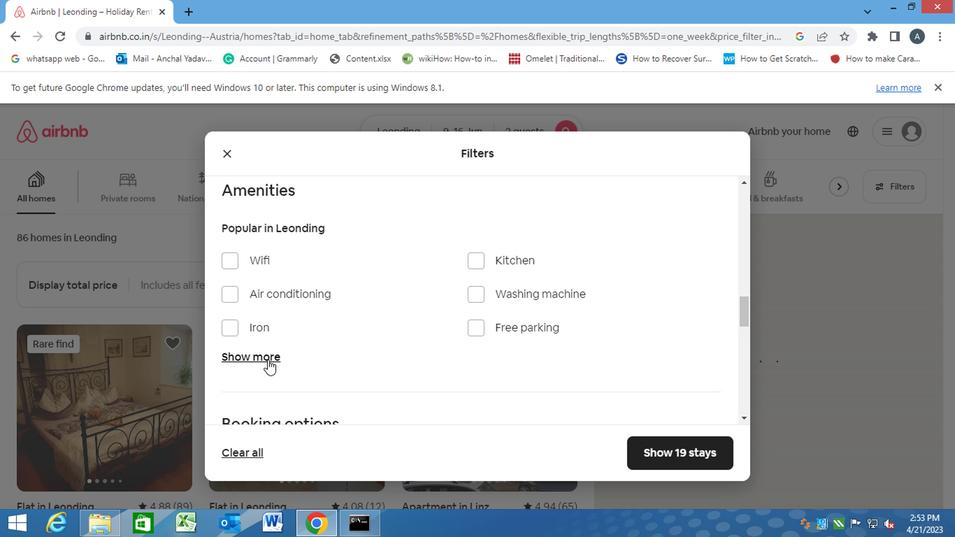 
Action: Mouse moved to (332, 391)
Screenshot: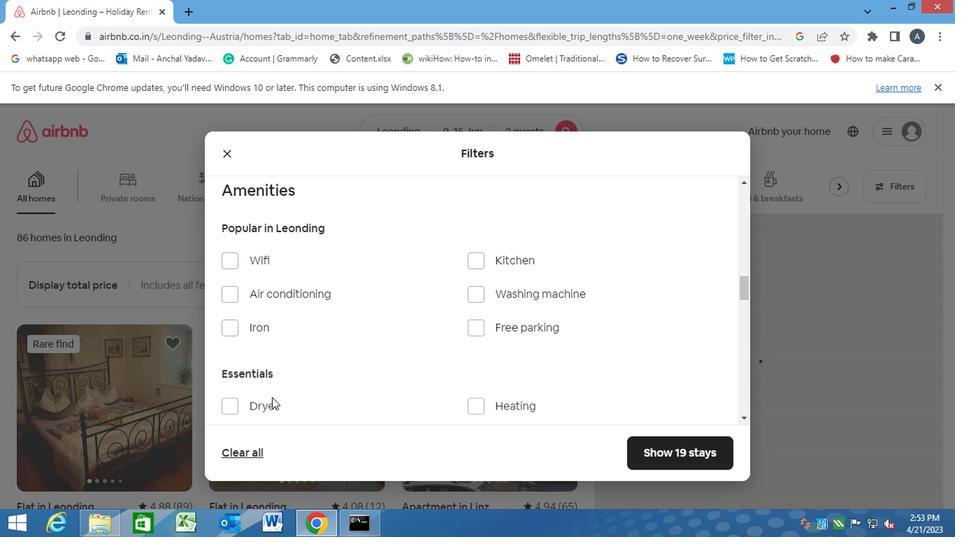 
Action: Mouse scrolled (332, 390) with delta (0, 0)
Screenshot: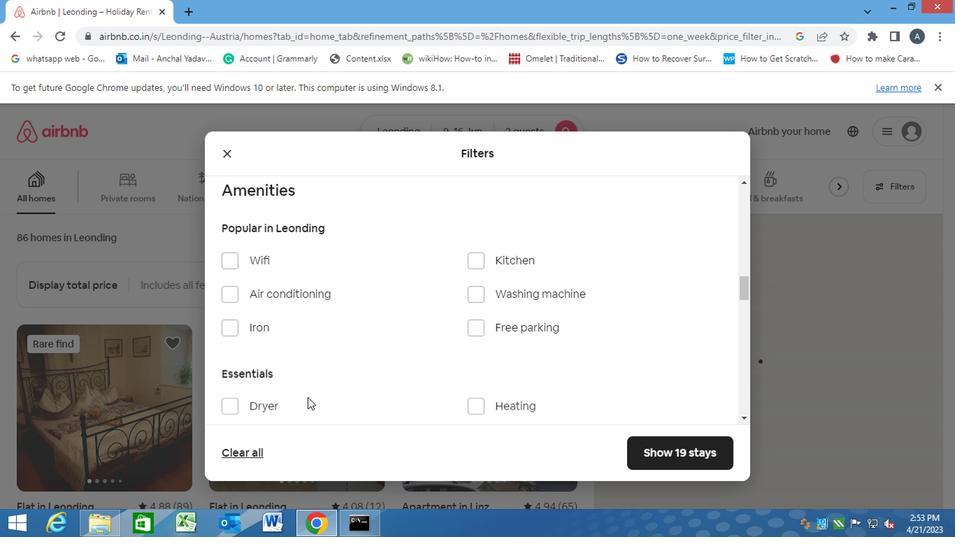 
Action: Mouse scrolled (332, 390) with delta (0, 0)
Screenshot: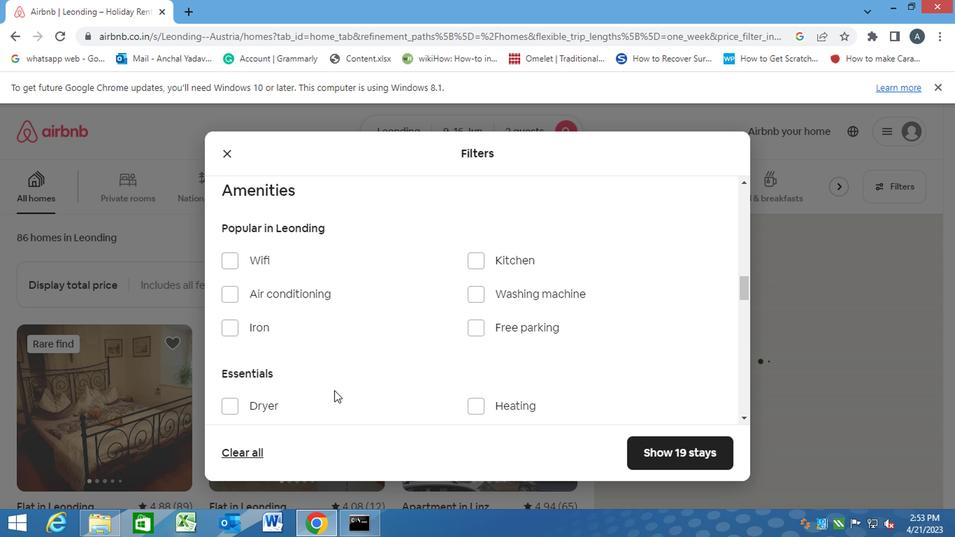 
Action: Mouse moved to (469, 266)
Screenshot: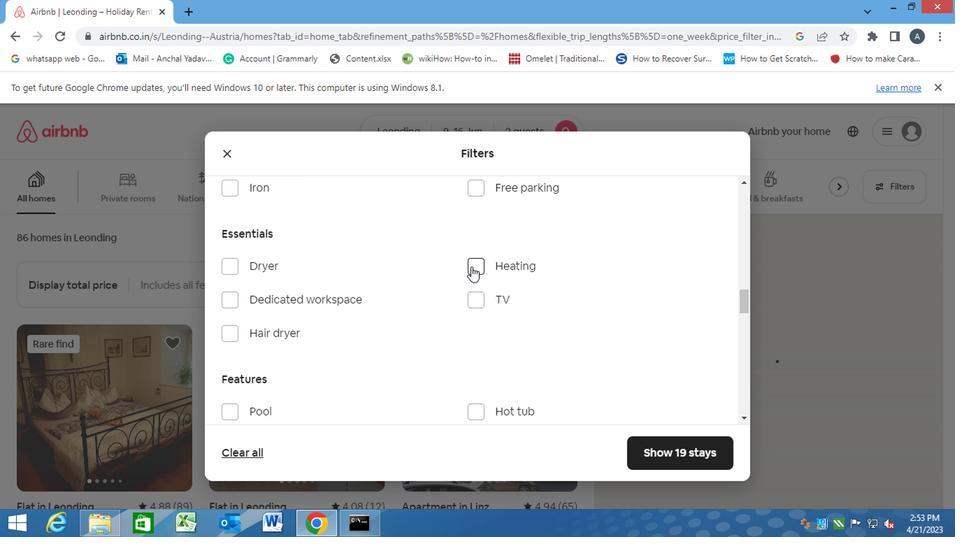 
Action: Mouse pressed left at (469, 266)
Screenshot: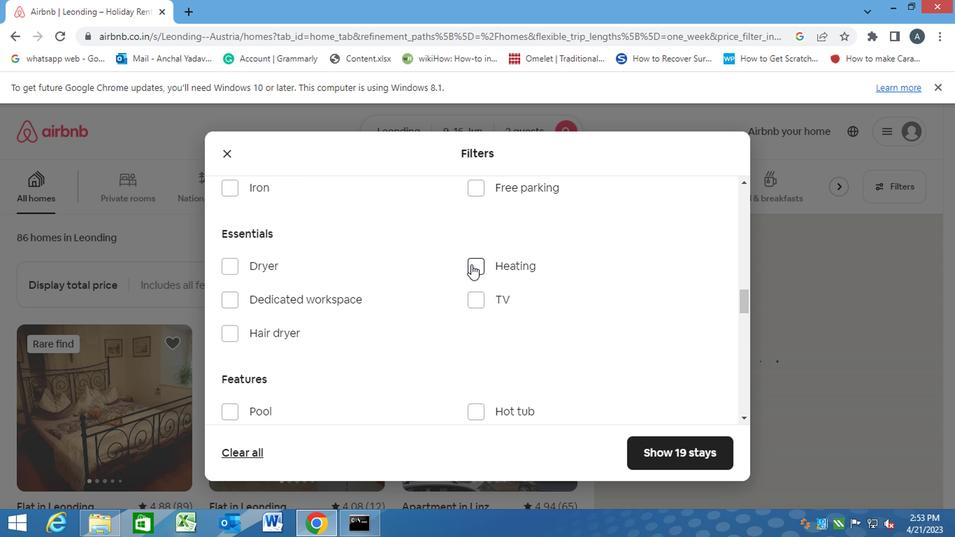 
Action: Mouse moved to (402, 297)
Screenshot: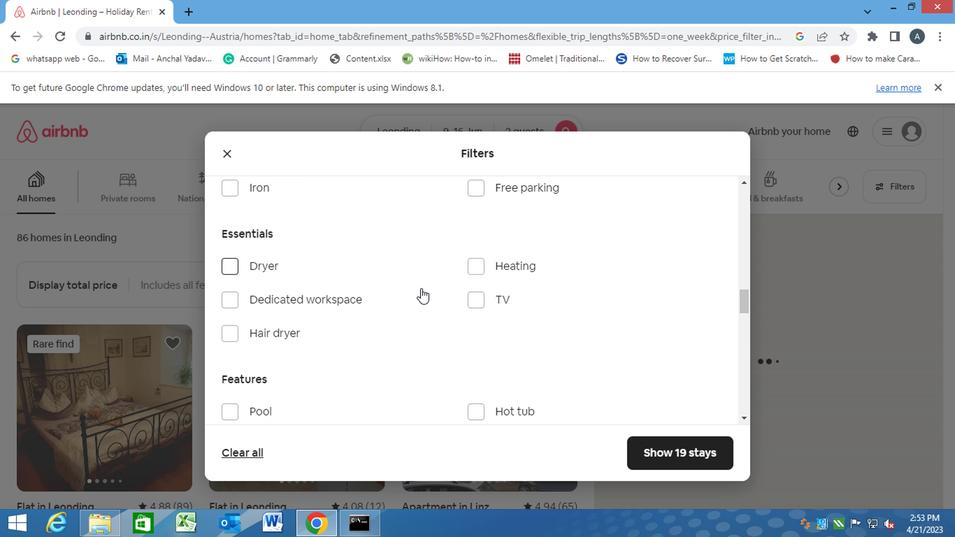 
Action: Mouse scrolled (402, 297) with delta (0, 0)
Screenshot: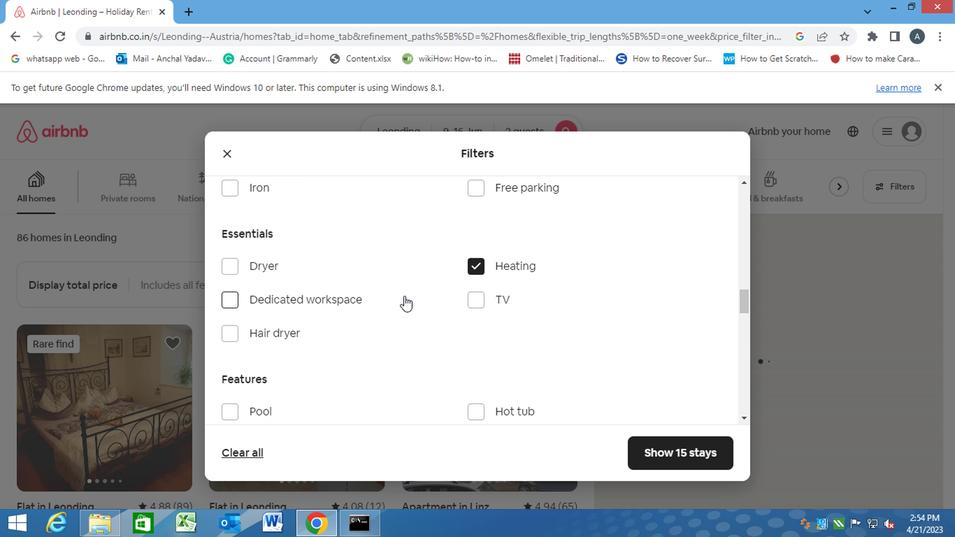 
Action: Mouse scrolled (402, 297) with delta (0, 0)
Screenshot: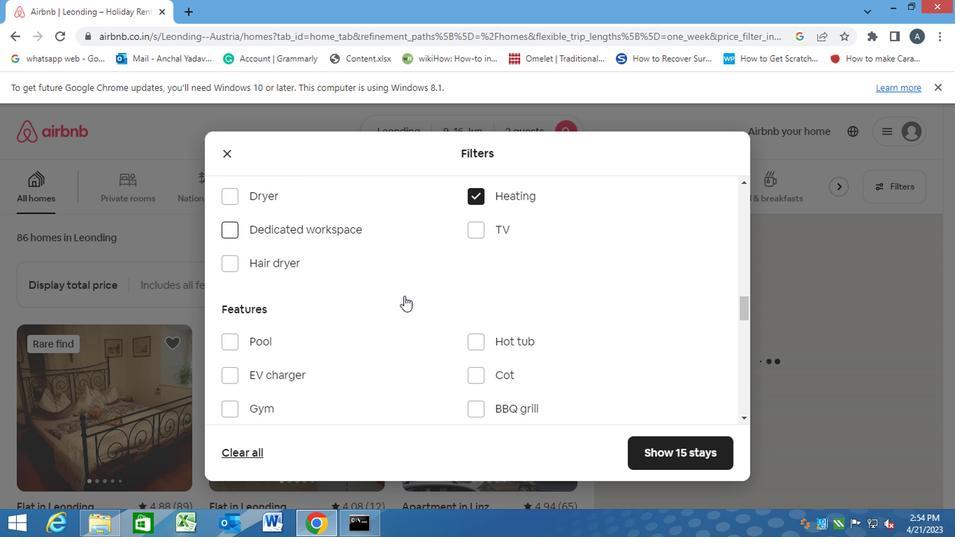 
Action: Mouse scrolled (402, 297) with delta (0, 0)
Screenshot: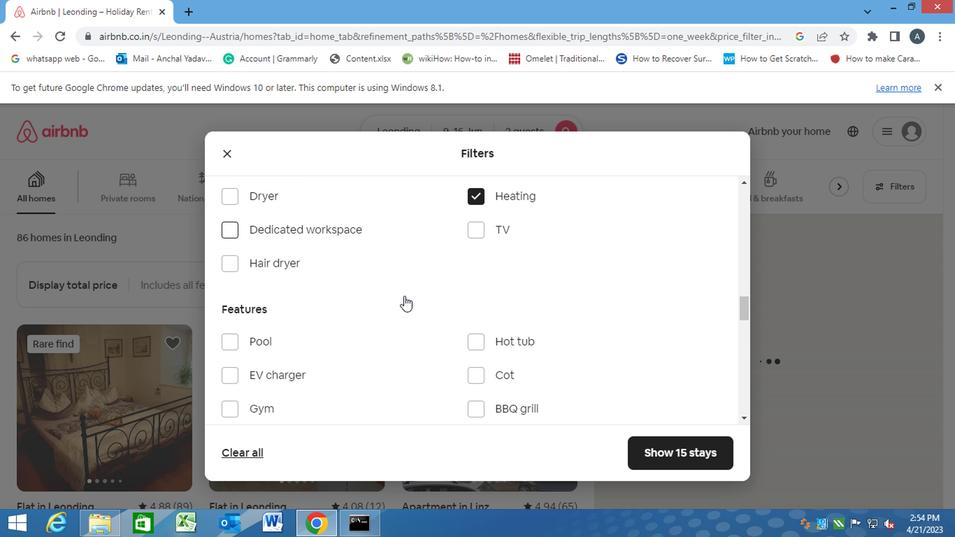 
Action: Mouse scrolled (402, 297) with delta (0, 0)
Screenshot: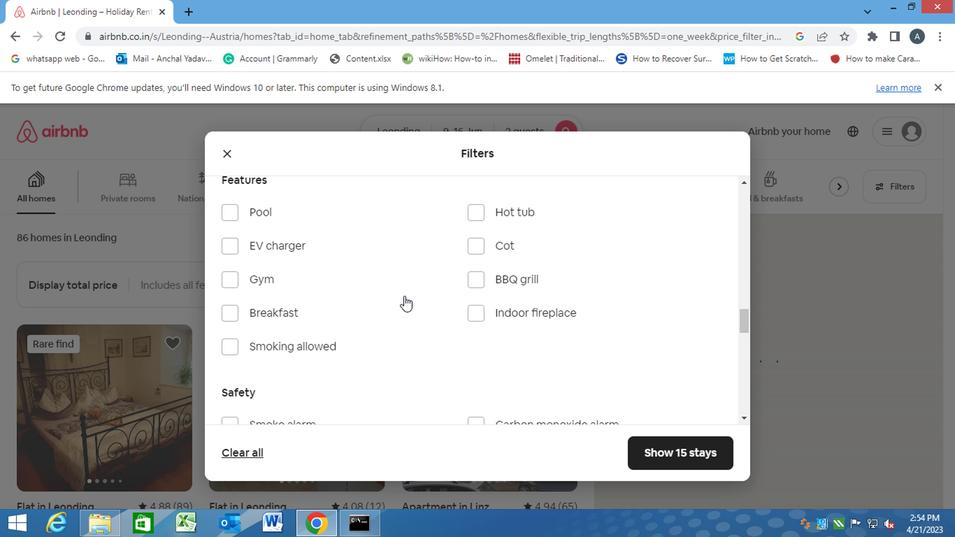 
Action: Mouse scrolled (402, 297) with delta (0, 0)
Screenshot: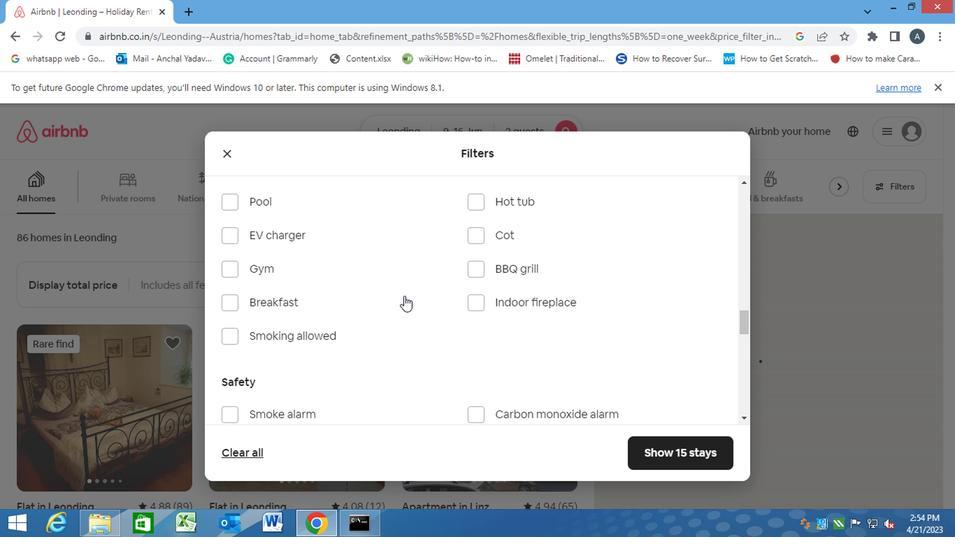 
Action: Mouse scrolled (402, 297) with delta (0, 0)
Screenshot: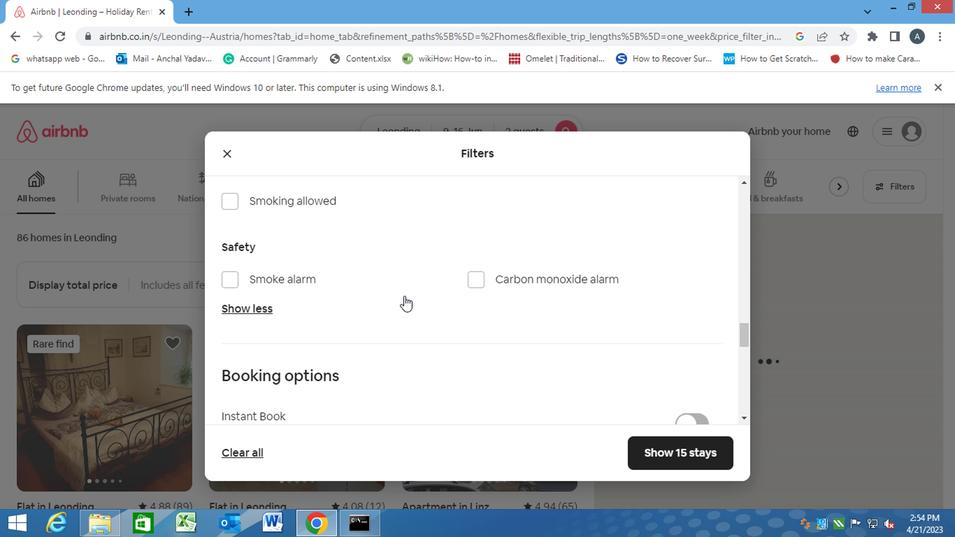 
Action: Mouse scrolled (402, 297) with delta (0, 0)
Screenshot: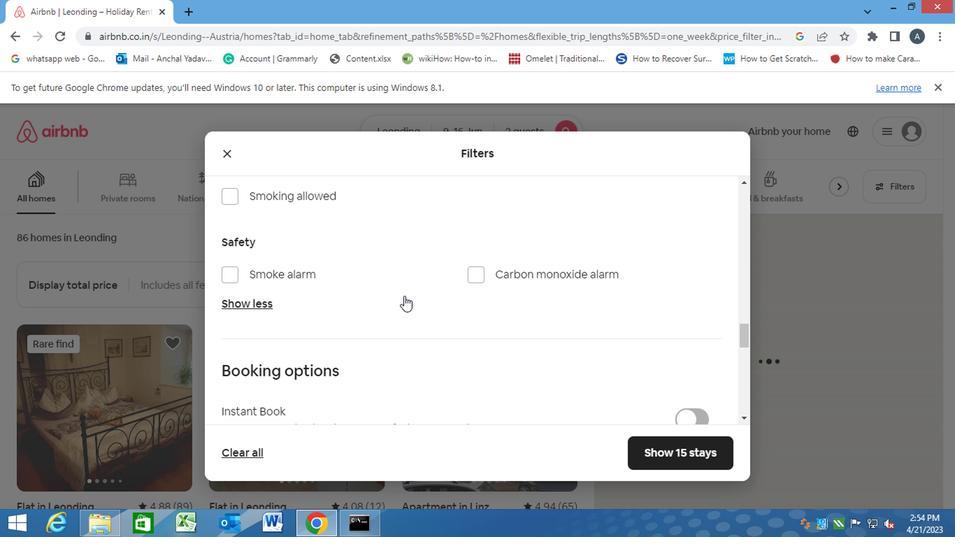 
Action: Mouse moved to (678, 328)
Screenshot: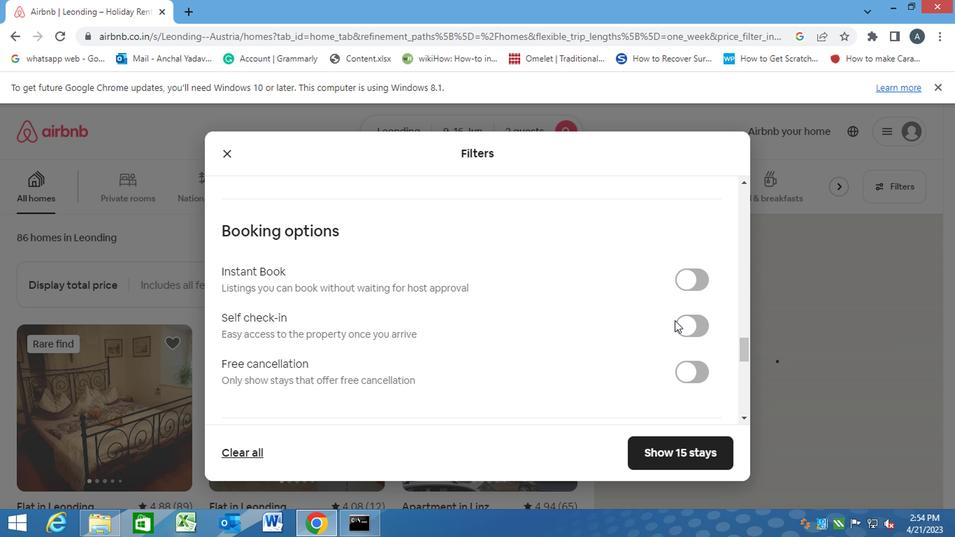 
Action: Mouse pressed left at (678, 328)
Screenshot: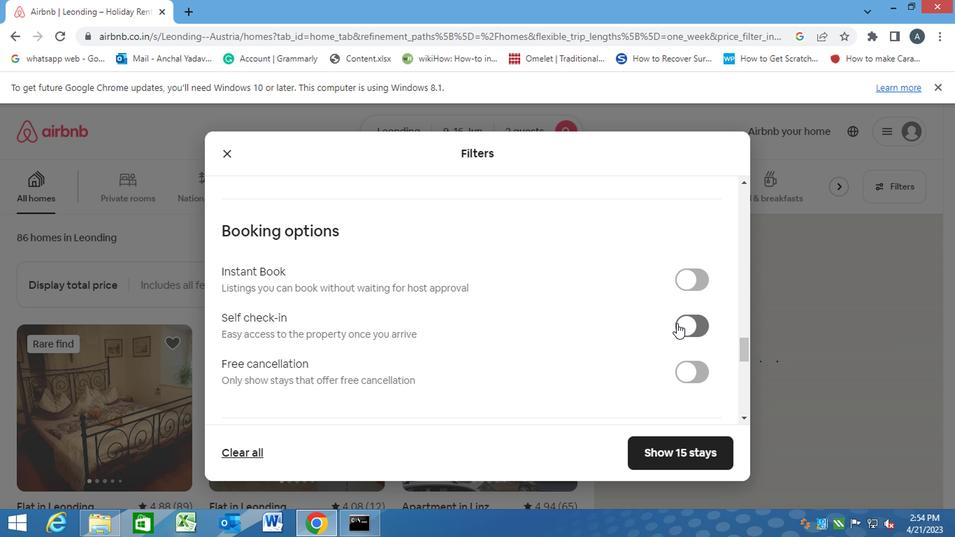 
Action: Mouse moved to (577, 324)
Screenshot: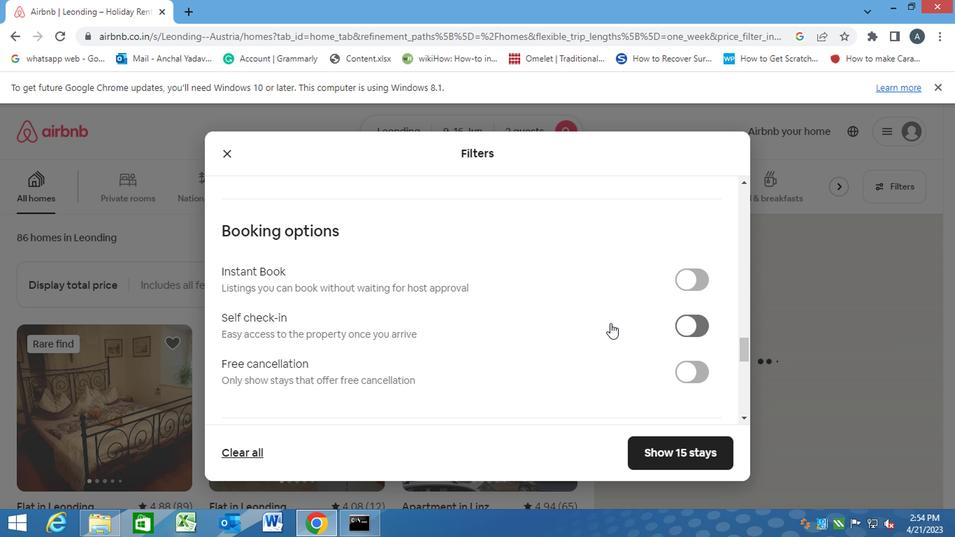 
Action: Mouse scrolled (577, 324) with delta (0, 0)
Screenshot: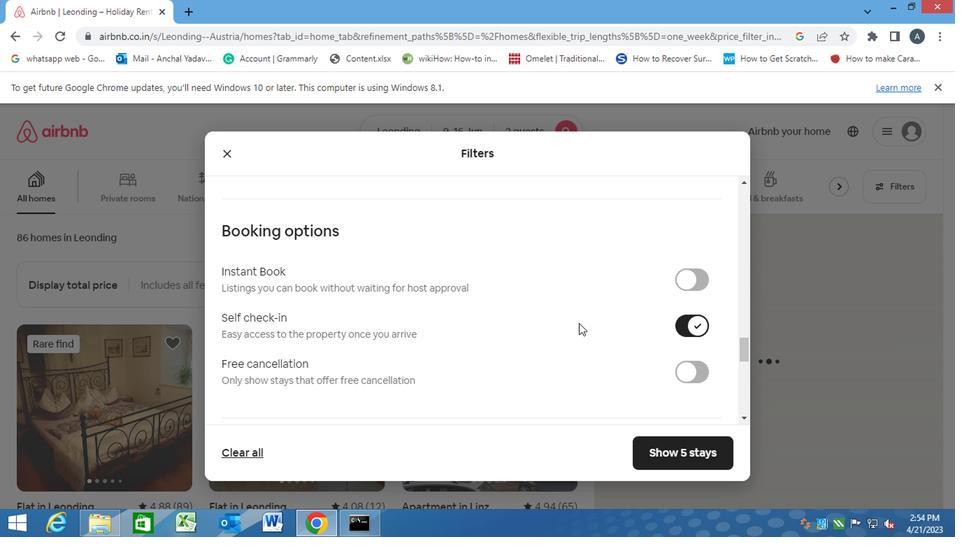 
Action: Mouse scrolled (577, 324) with delta (0, 0)
Screenshot: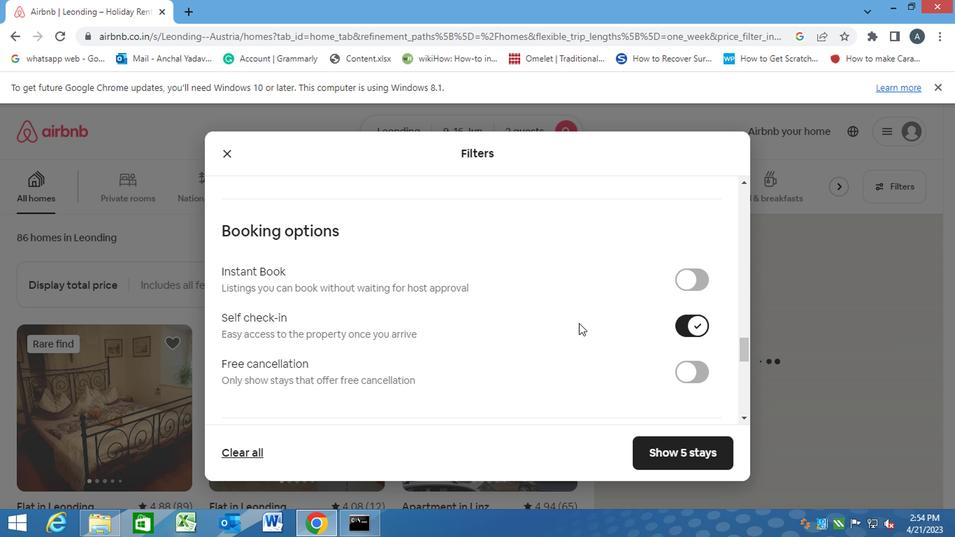 
Action: Mouse scrolled (577, 324) with delta (0, 0)
Screenshot: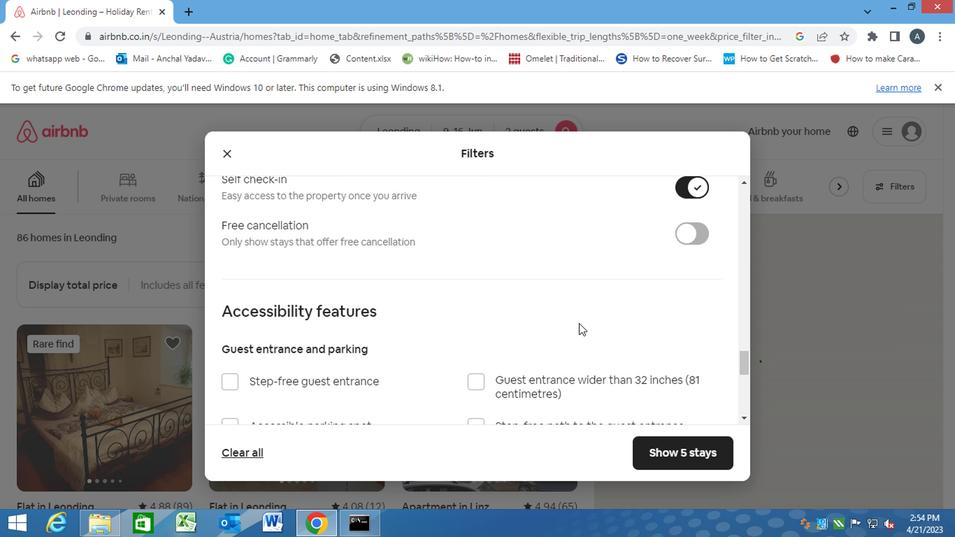 
Action: Mouse scrolled (577, 324) with delta (0, 0)
Screenshot: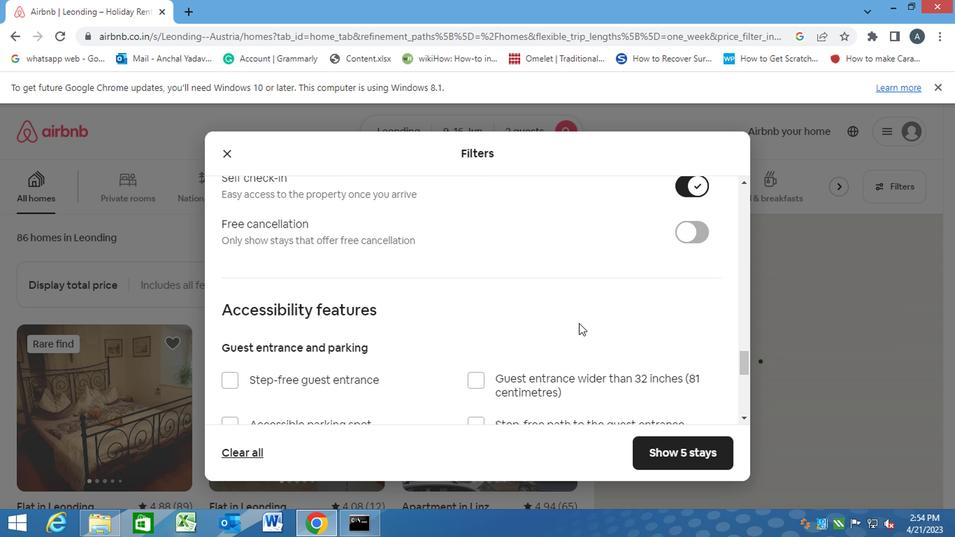 
Action: Mouse moved to (350, 310)
Screenshot: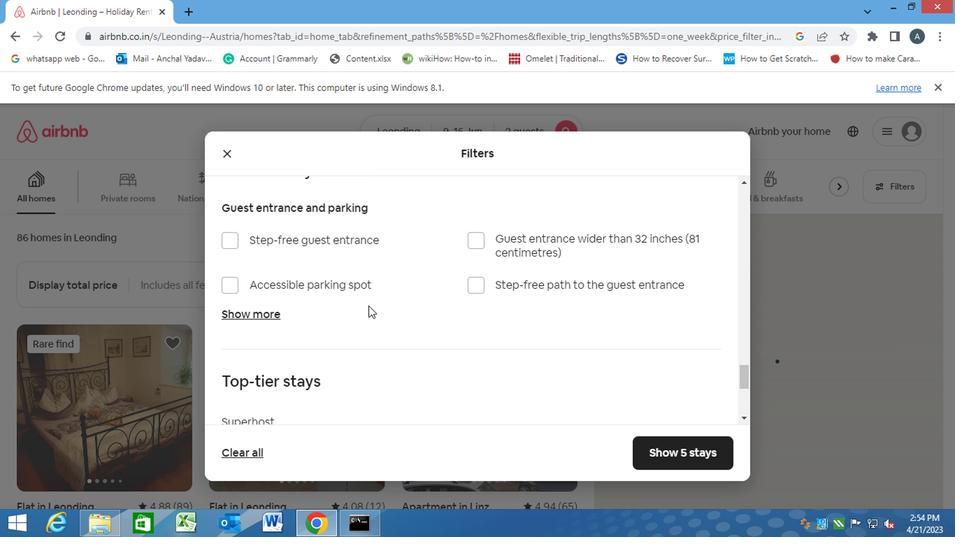 
Action: Mouse scrolled (350, 309) with delta (0, 0)
Screenshot: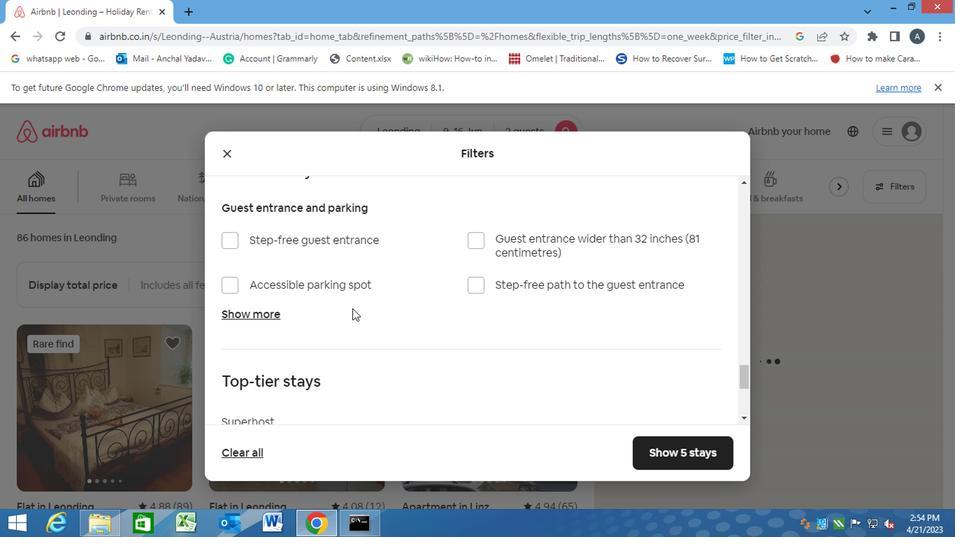 
Action: Mouse scrolled (350, 309) with delta (0, 0)
Screenshot: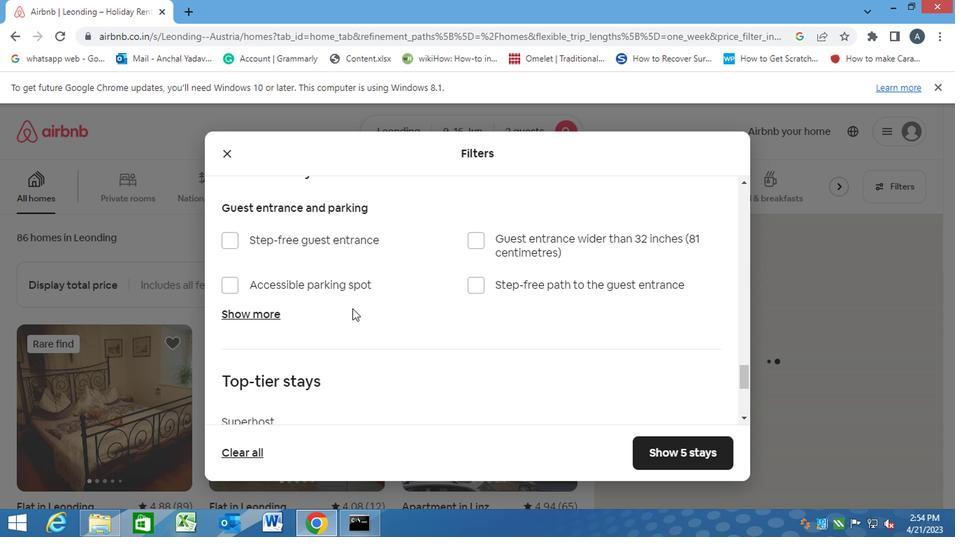 
Action: Mouse moved to (256, 345)
Screenshot: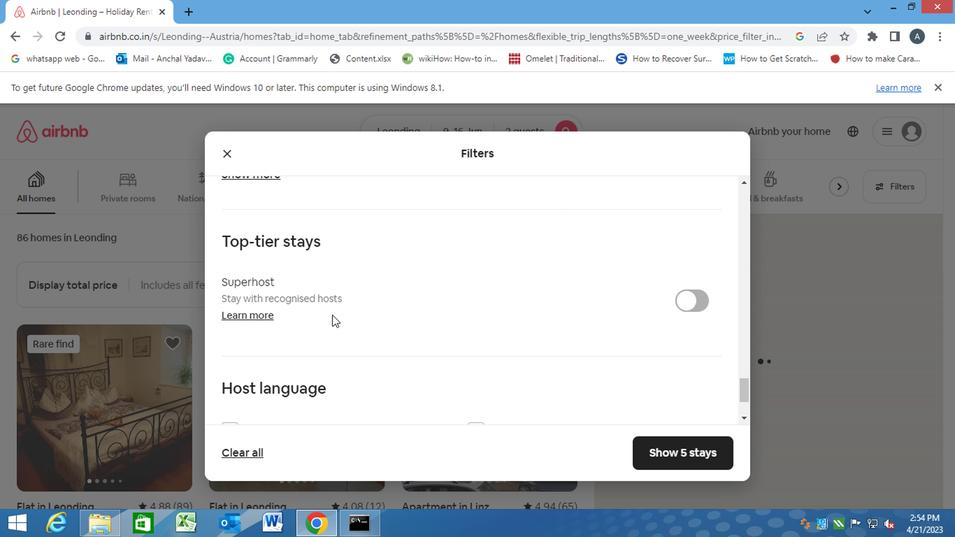 
Action: Mouse scrolled (256, 344) with delta (0, 0)
Screenshot: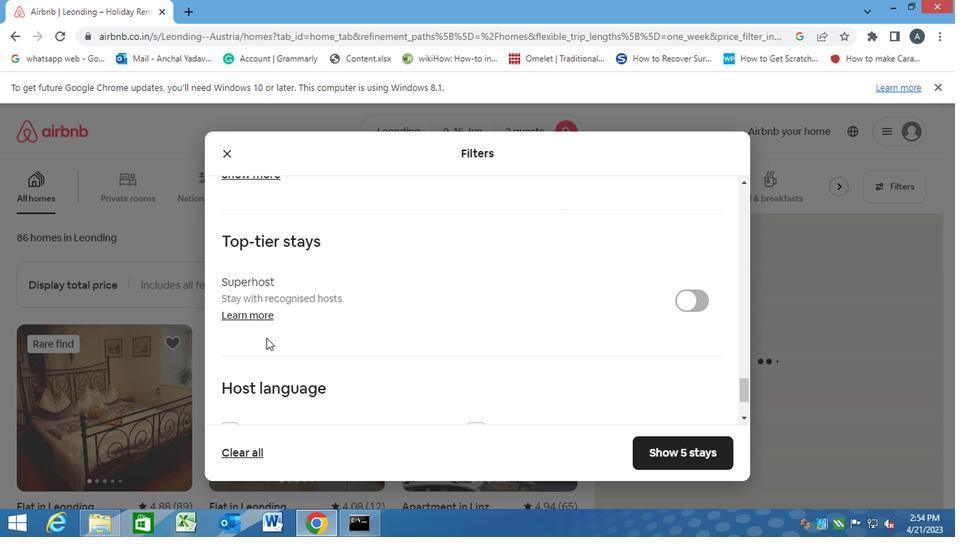
Action: Mouse scrolled (256, 344) with delta (0, 0)
Screenshot: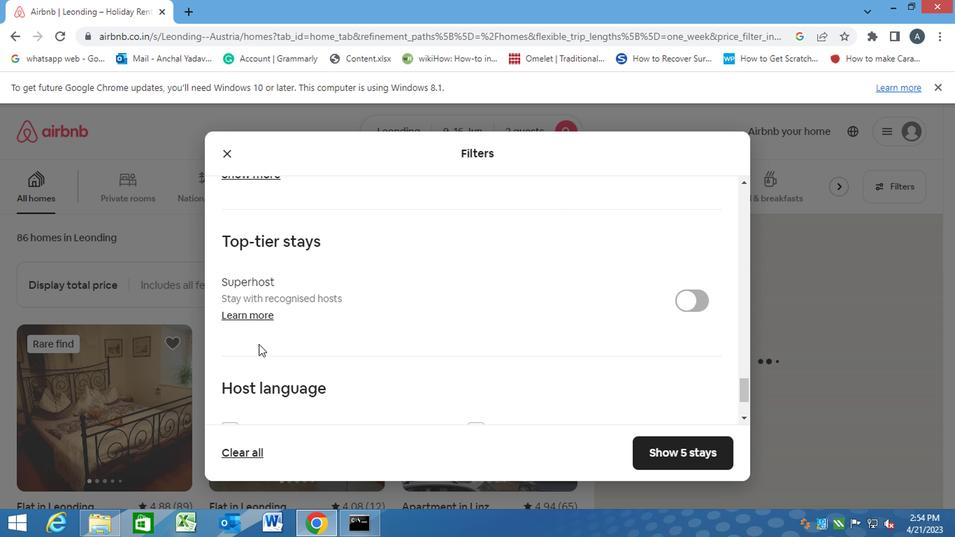 
Action: Mouse scrolled (256, 344) with delta (0, 0)
Screenshot: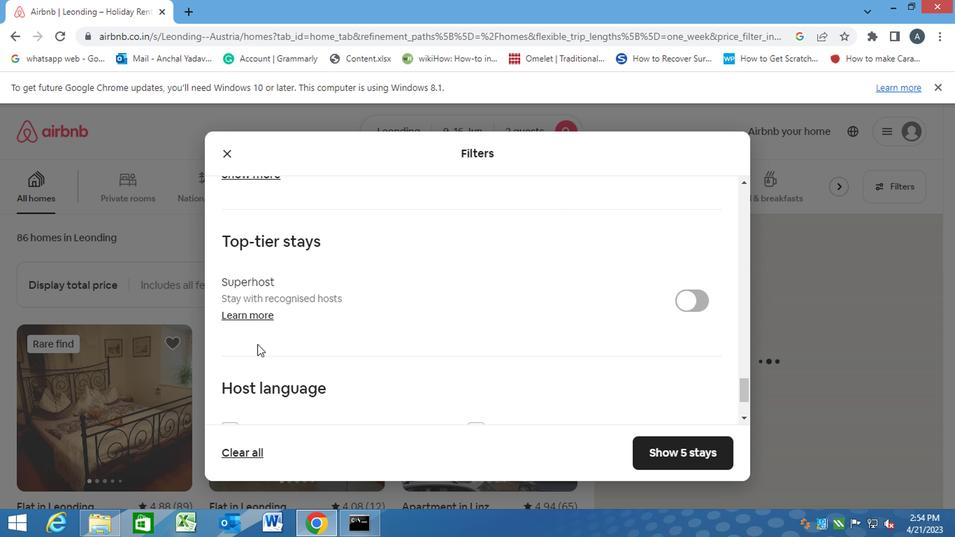 
Action: Mouse moved to (221, 320)
Screenshot: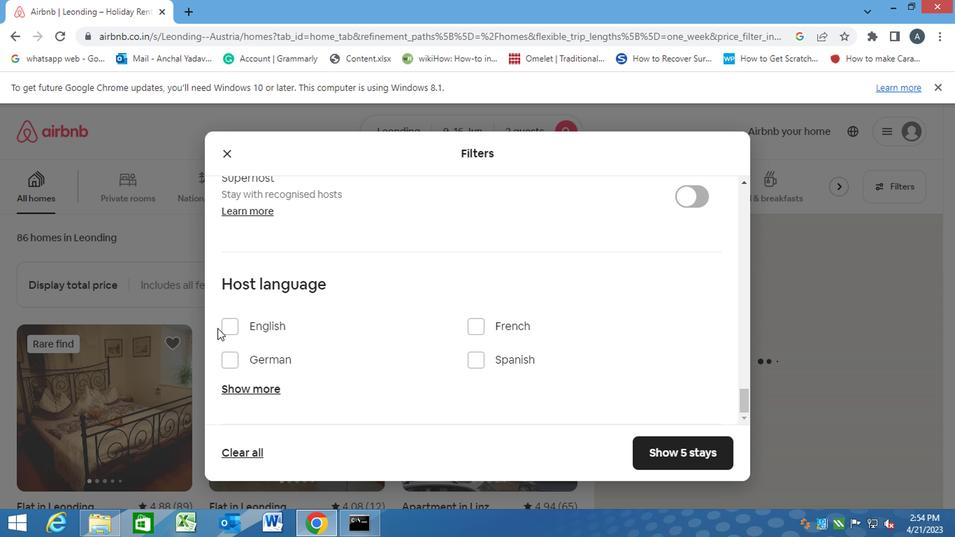 
Action: Mouse pressed left at (221, 320)
Screenshot: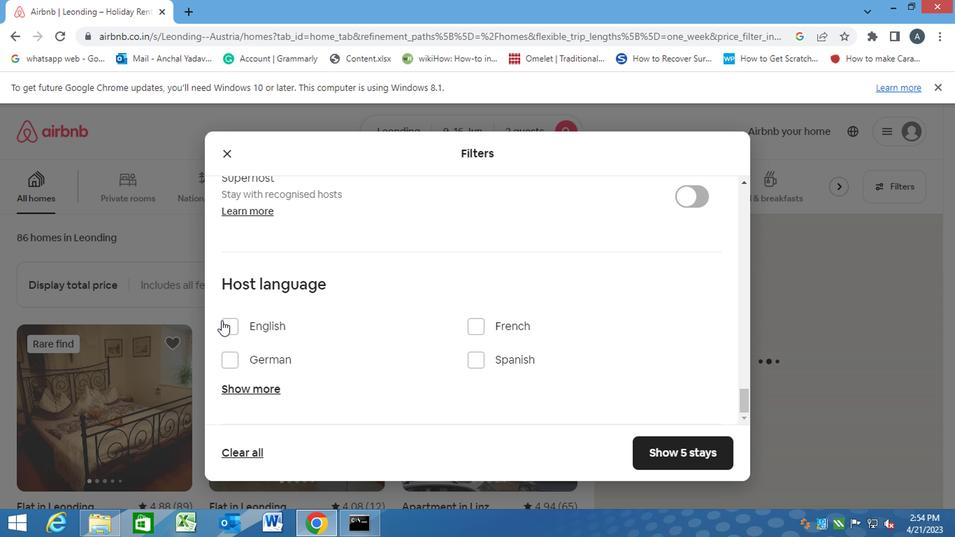 
Action: Mouse moved to (669, 446)
Screenshot: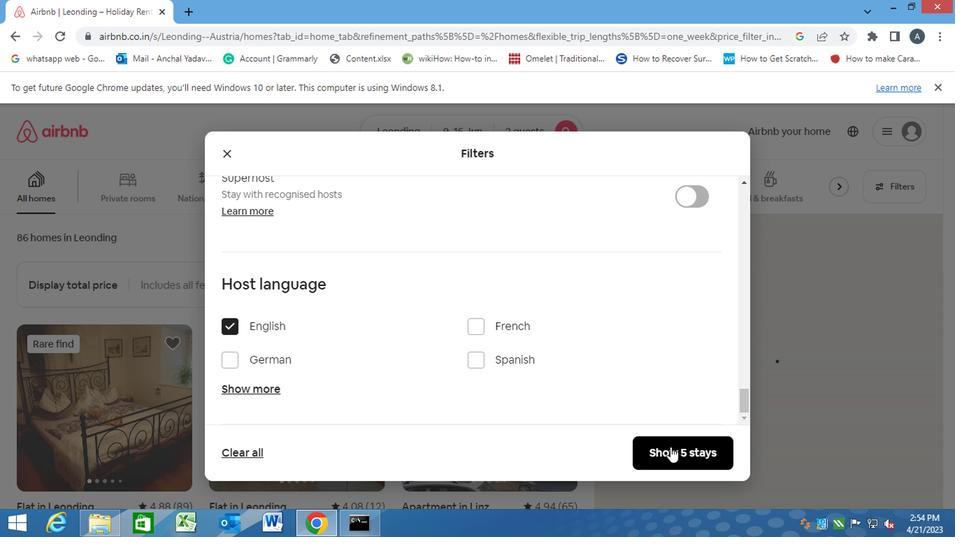 
Action: Mouse pressed left at (669, 446)
Screenshot: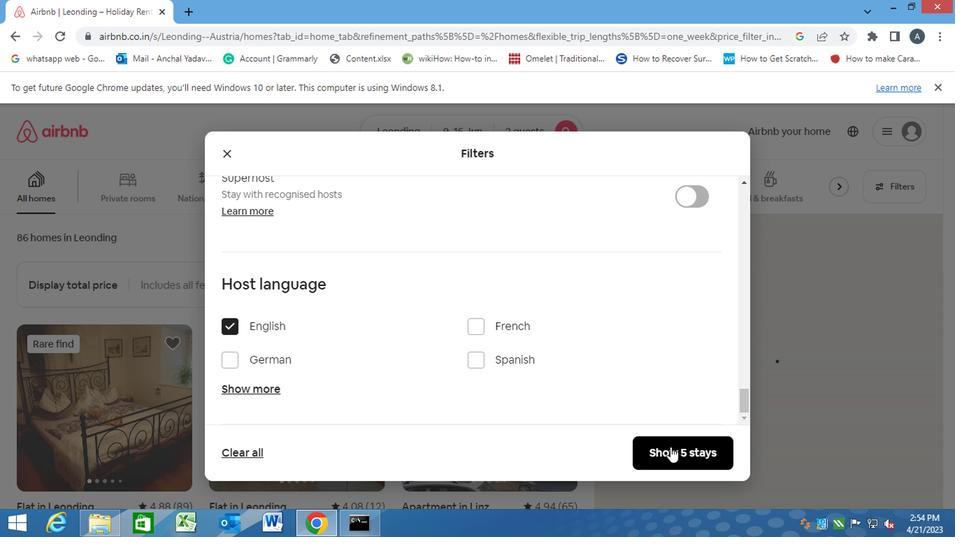 
Action: Mouse moved to (665, 446)
Screenshot: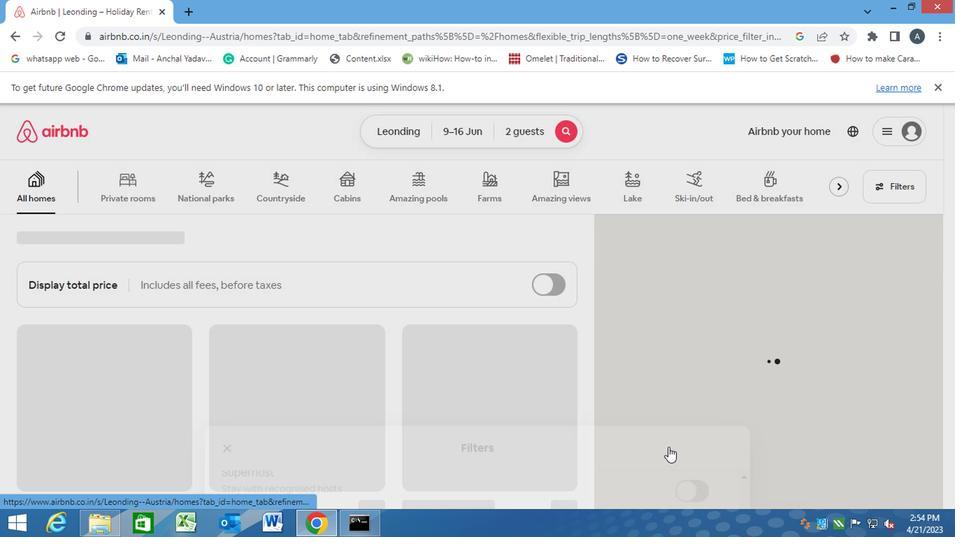 
